 Task: Look for space in Farīdpur, India from 5th June, 2023 to 16th June, 2023 for 2 adults in price range Rs.14000 to Rs.18000. Place can be entire place with 1  bedroom having 1 bed and 1 bathroom. Property type can be house, flat, guest house, hotel. Amenities needed are: wifi, washing machine. Booking option can be shelf check-in. Required host language is English.
Action: Mouse moved to (424, 109)
Screenshot: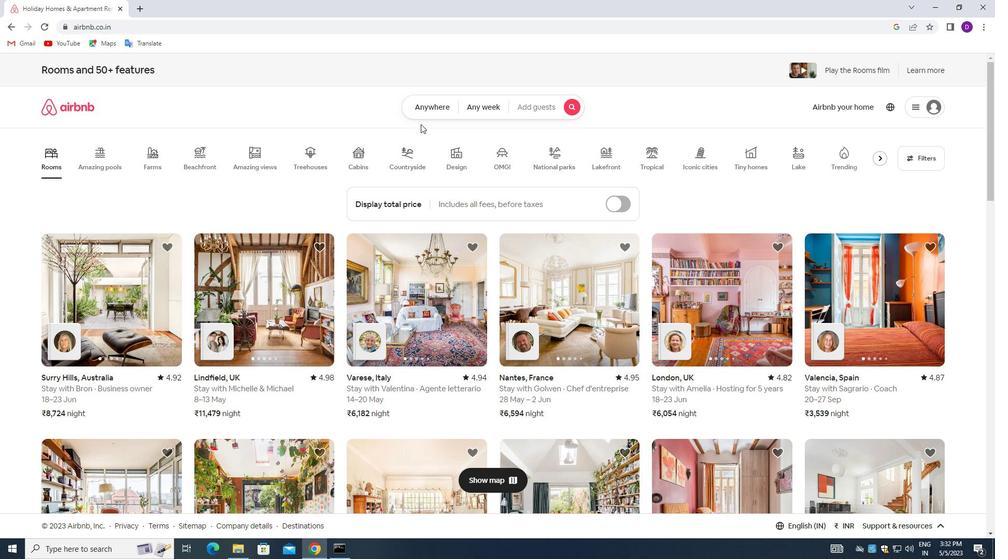 
Action: Mouse pressed left at (424, 109)
Screenshot: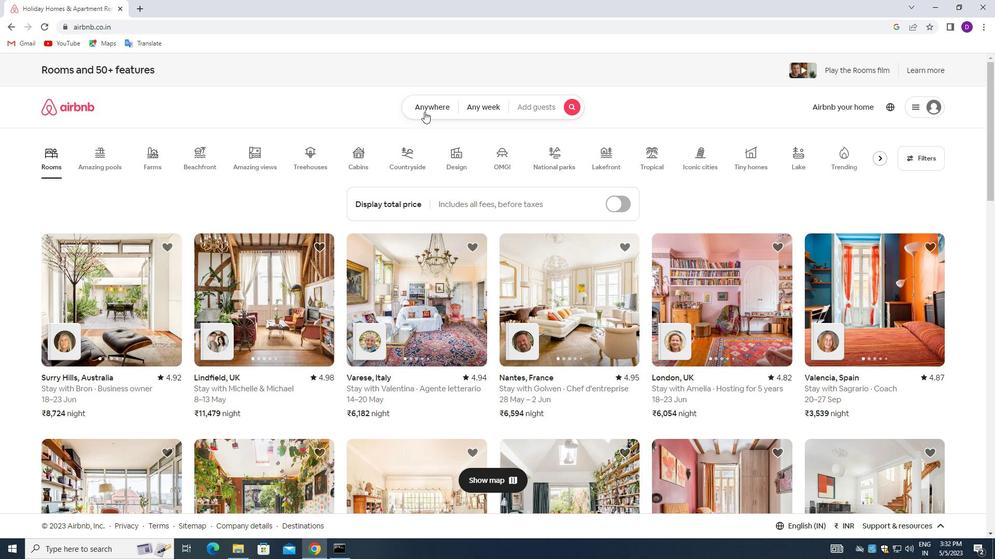 
Action: Mouse moved to (389, 153)
Screenshot: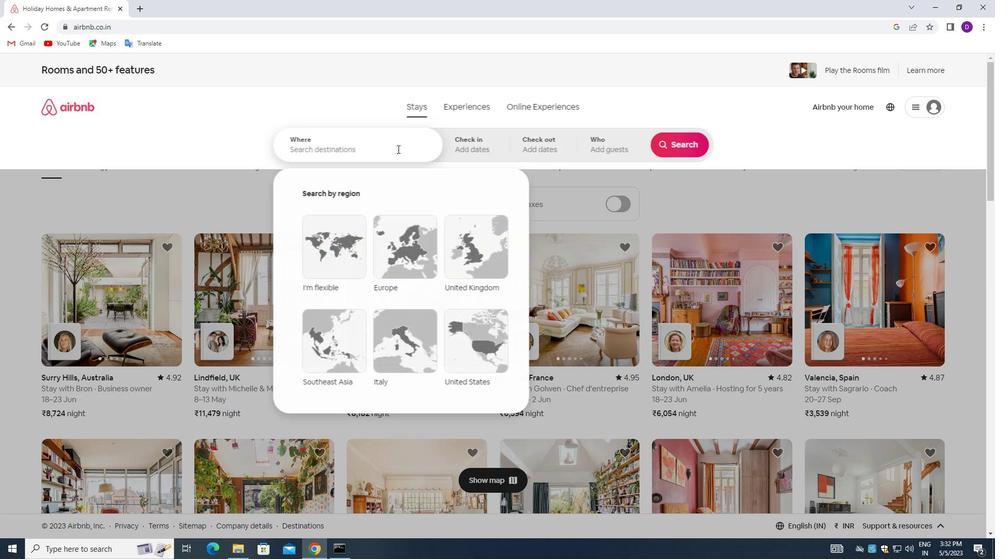 
Action: Mouse pressed left at (389, 153)
Screenshot: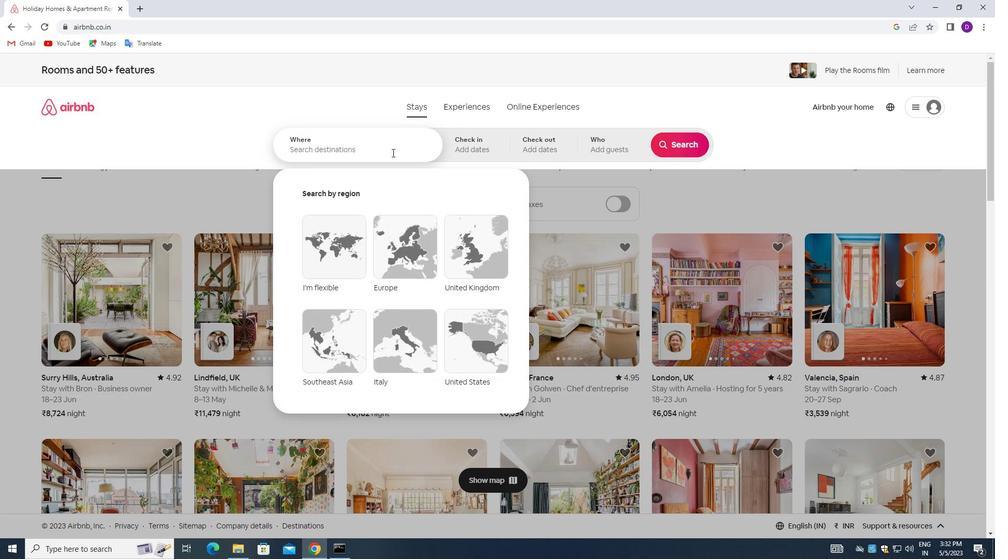 
Action: Mouse moved to (218, 222)
Screenshot: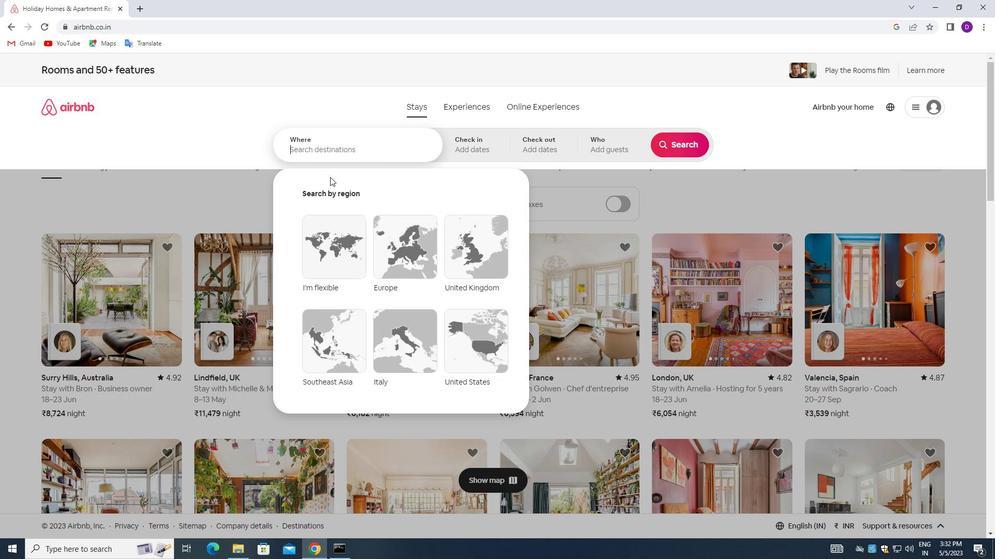 
Action: Key pressed <Key.shift_r>Faridpur,<Key.space><Key.shift>INDIA<Key.enter>
Screenshot: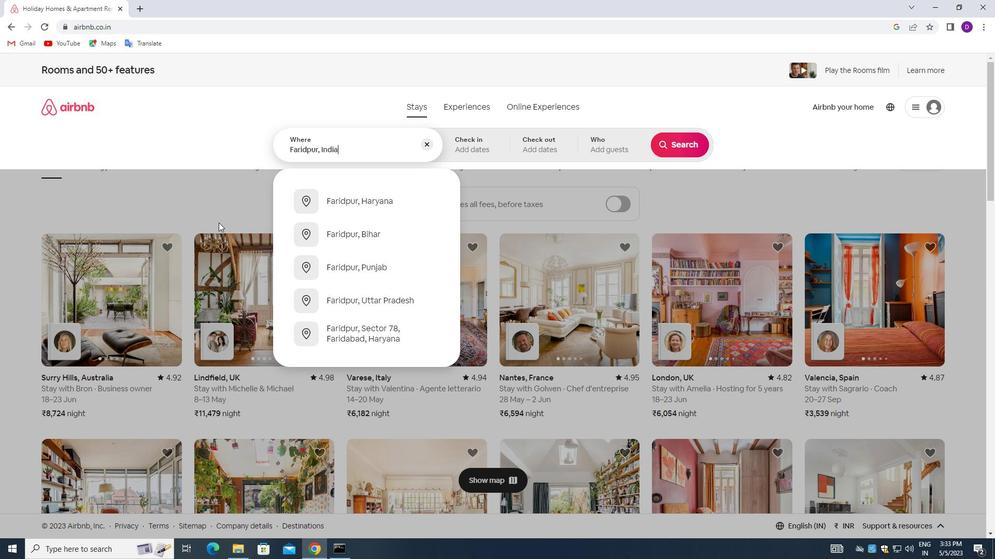 
Action: Mouse moved to (548, 295)
Screenshot: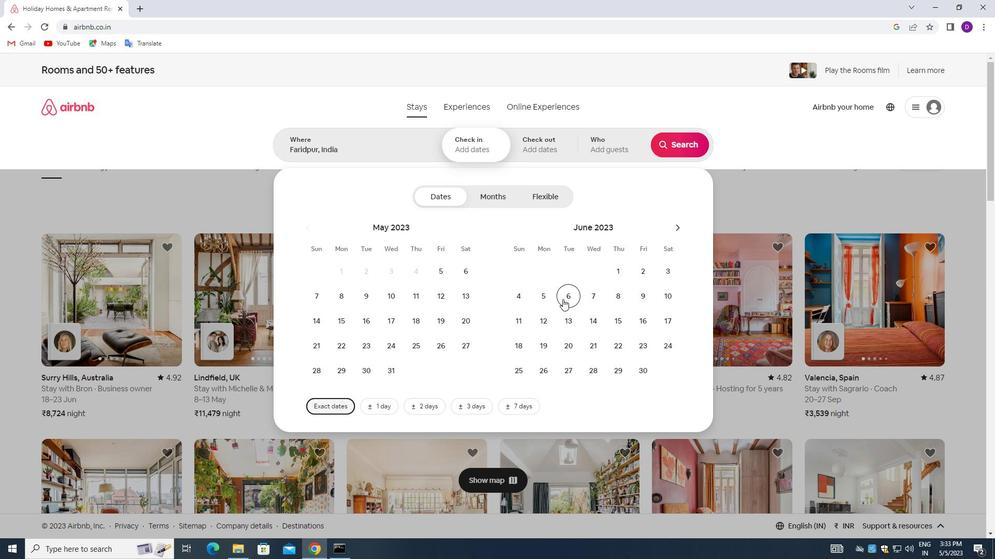 
Action: Mouse pressed left at (548, 295)
Screenshot: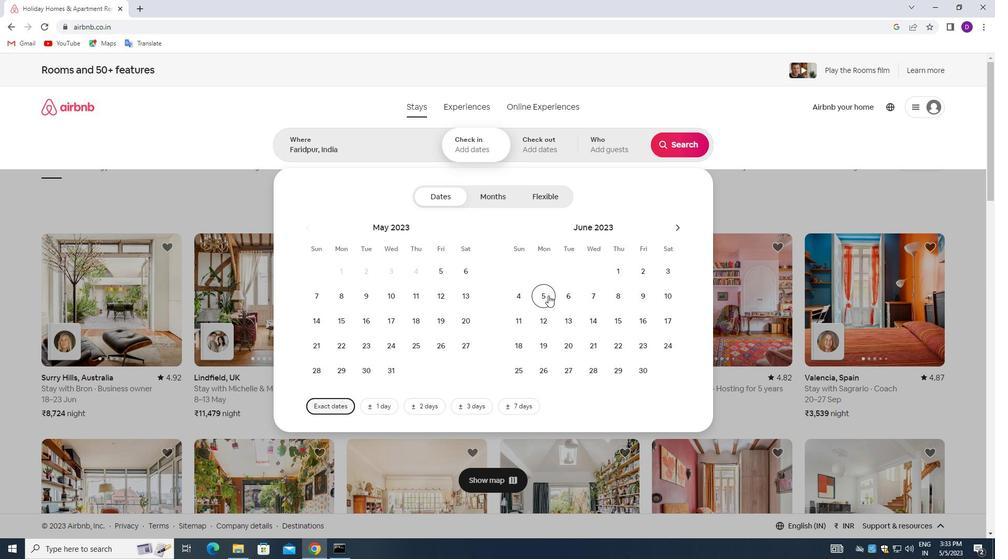 
Action: Mouse moved to (648, 316)
Screenshot: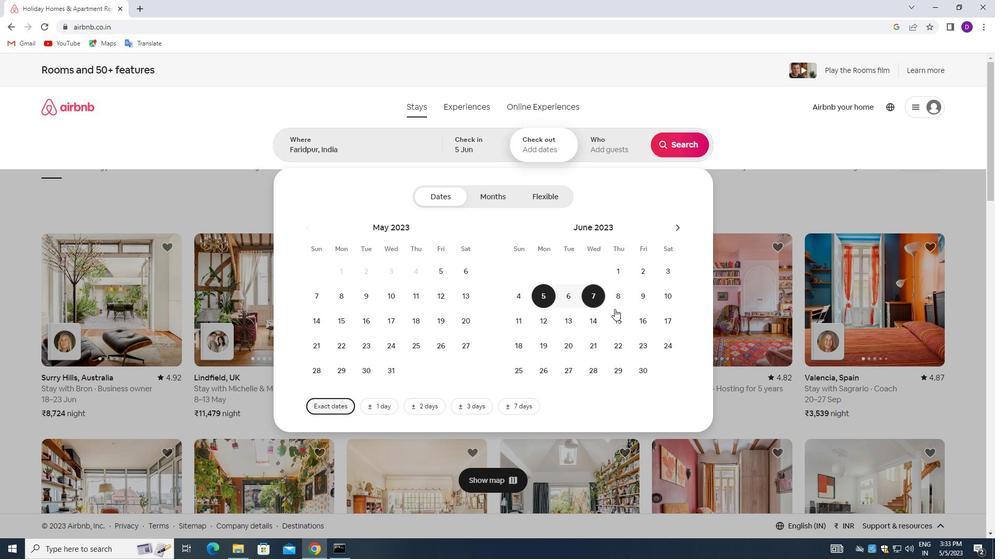 
Action: Mouse pressed left at (648, 316)
Screenshot: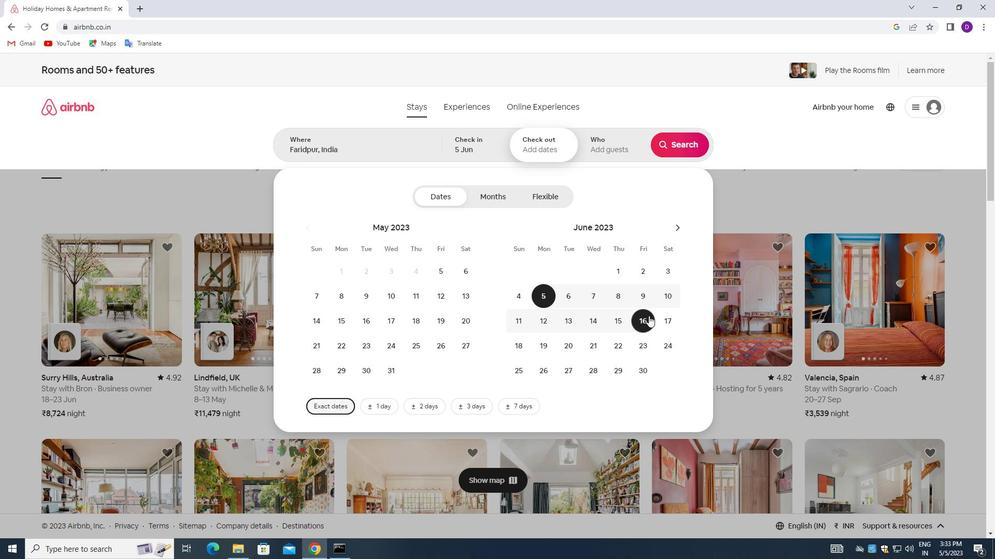 
Action: Mouse moved to (602, 147)
Screenshot: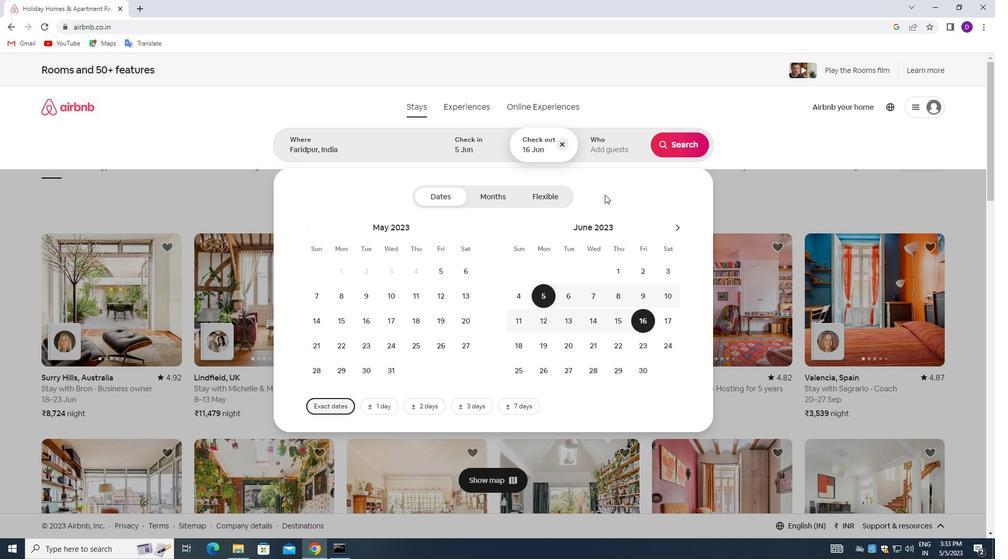 
Action: Mouse pressed left at (602, 147)
Screenshot: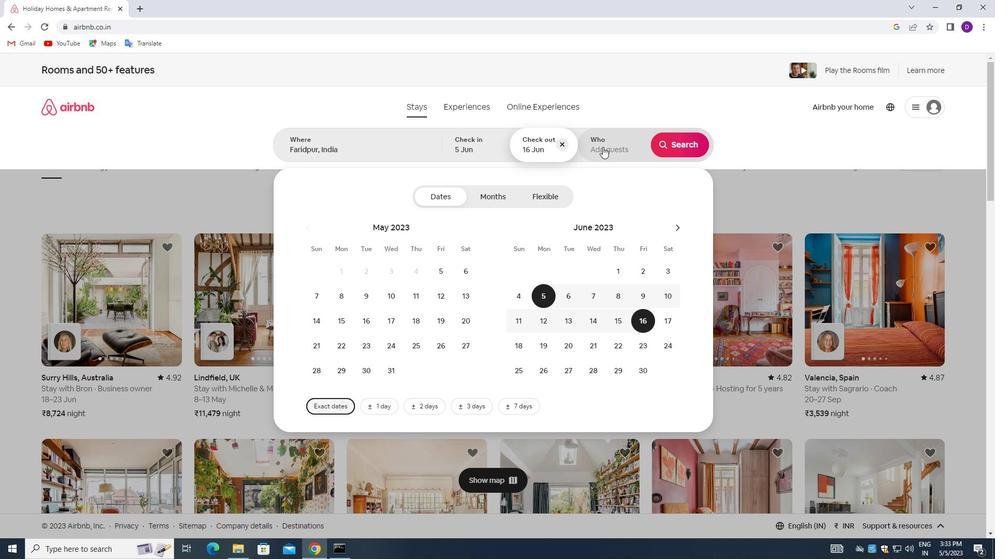 
Action: Mouse moved to (673, 204)
Screenshot: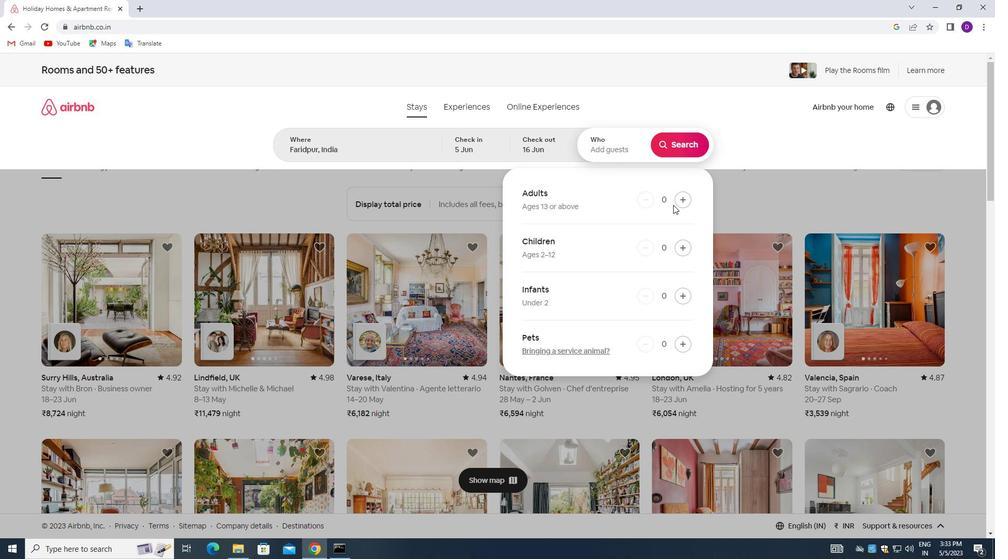
Action: Mouse pressed left at (673, 204)
Screenshot: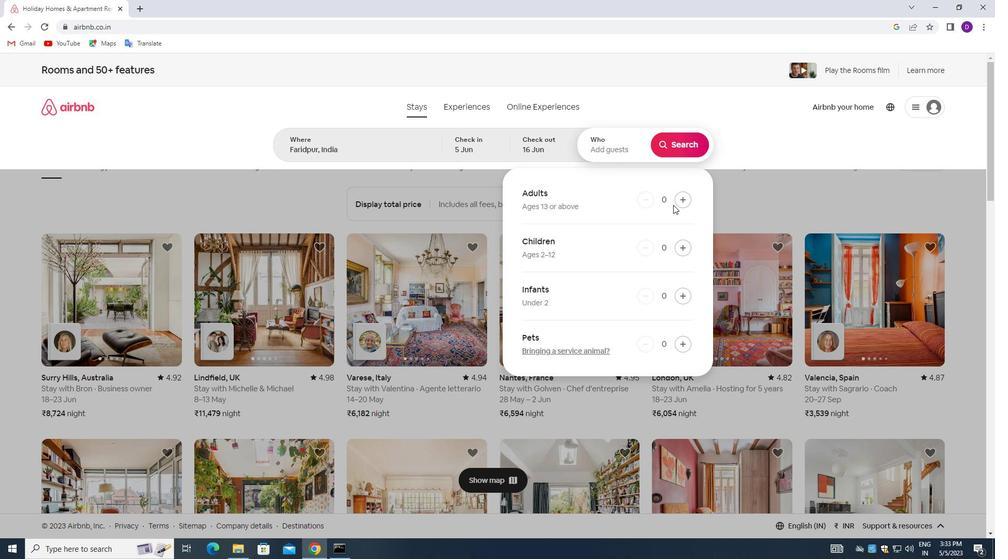 
Action: Mouse moved to (674, 204)
Screenshot: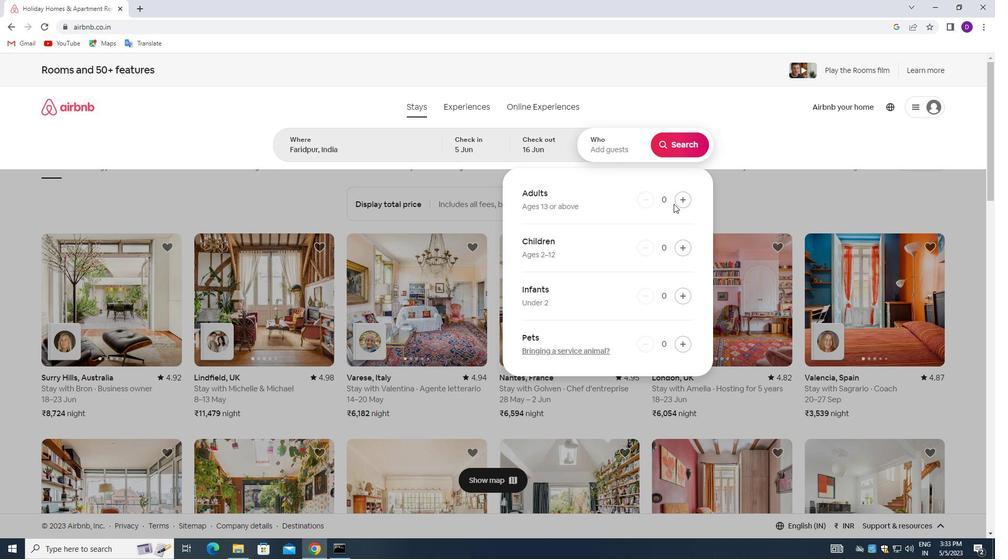
Action: Mouse pressed left at (674, 204)
Screenshot: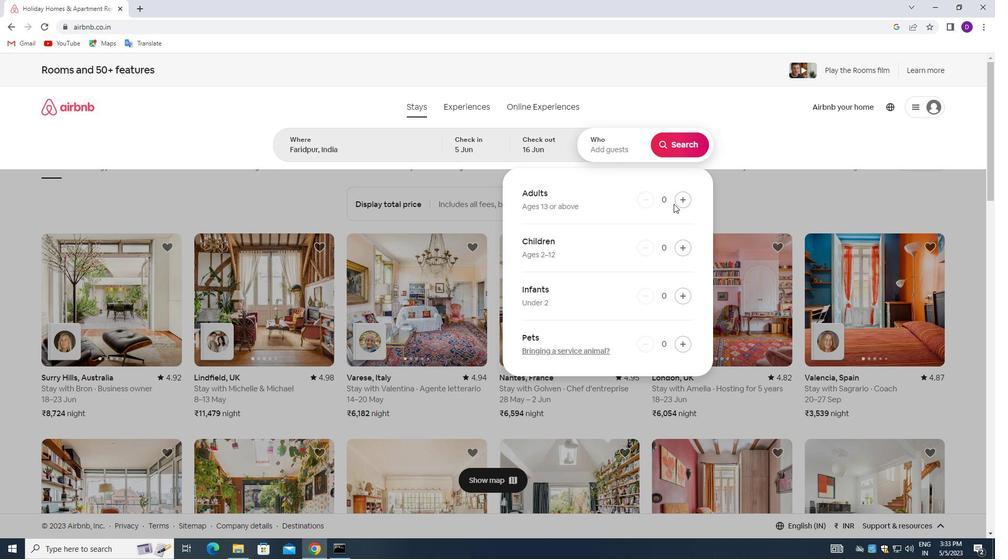 
Action: Mouse moved to (676, 203)
Screenshot: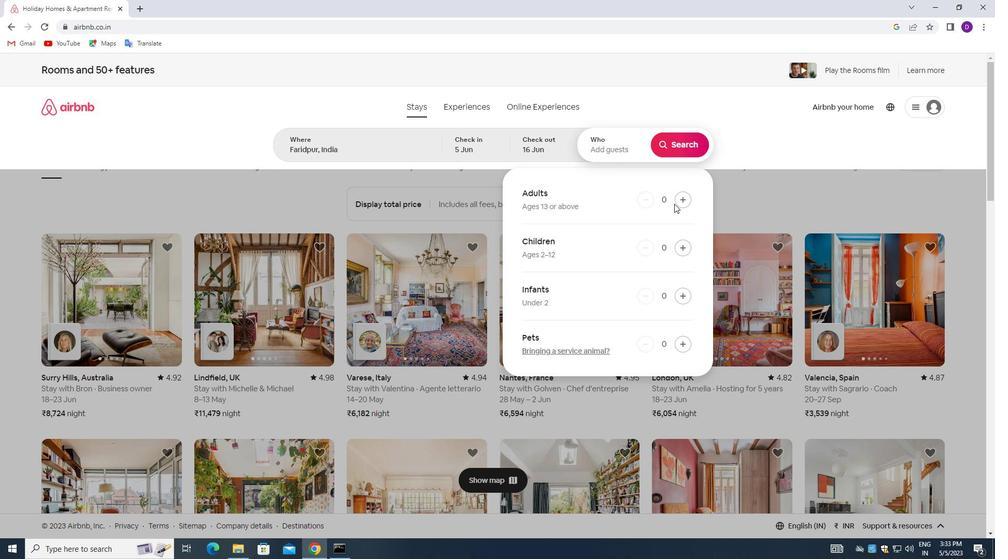 
Action: Mouse pressed left at (676, 203)
Screenshot: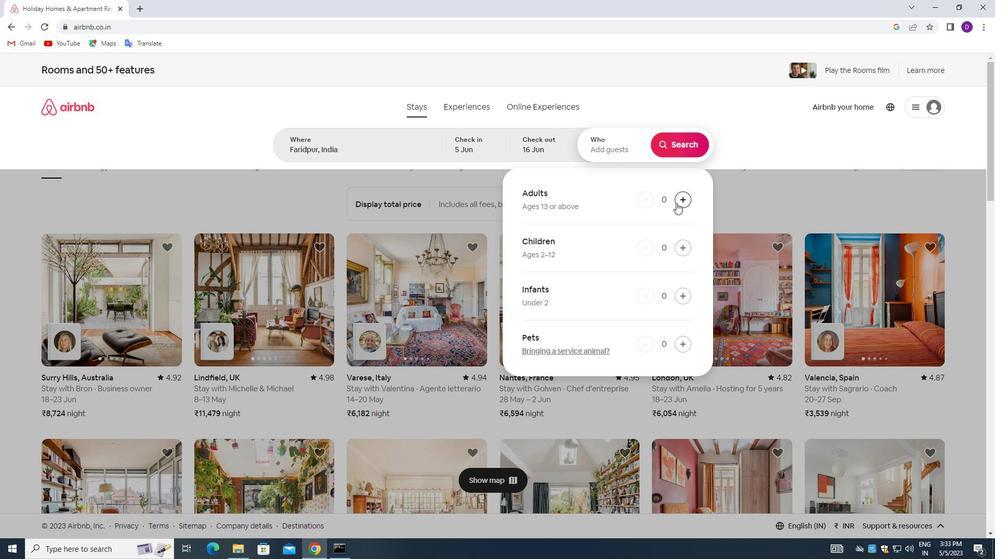 
Action: Mouse pressed left at (676, 203)
Screenshot: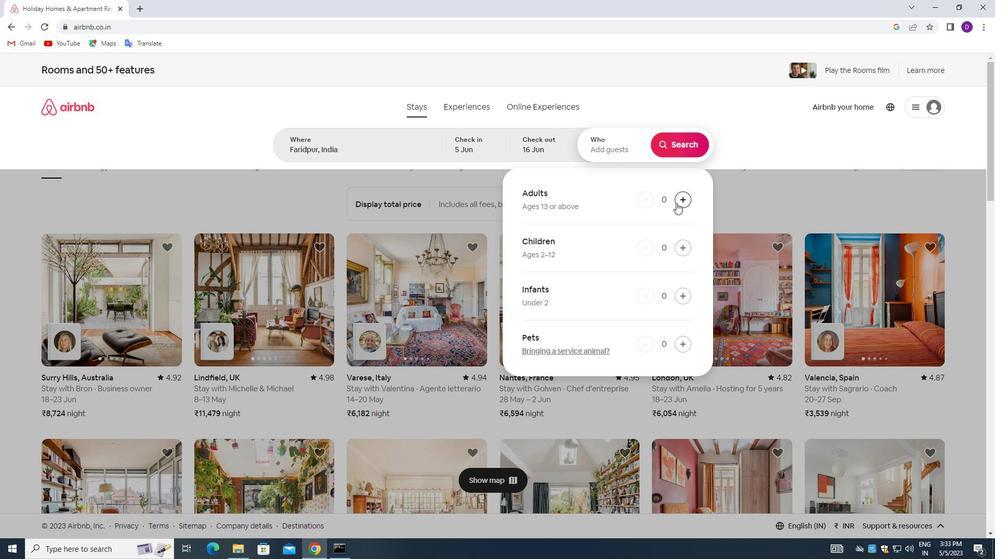 
Action: Mouse moved to (669, 147)
Screenshot: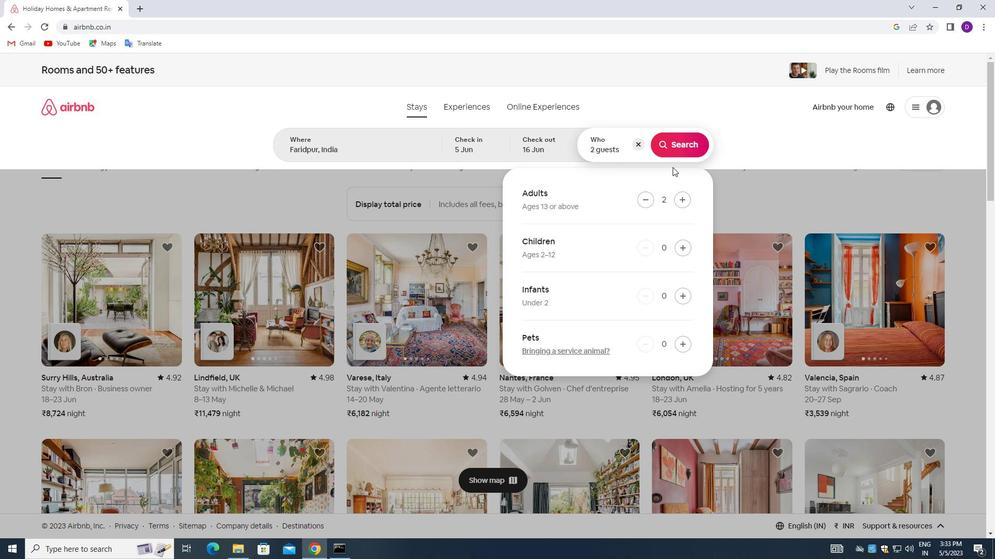 
Action: Mouse pressed left at (669, 147)
Screenshot: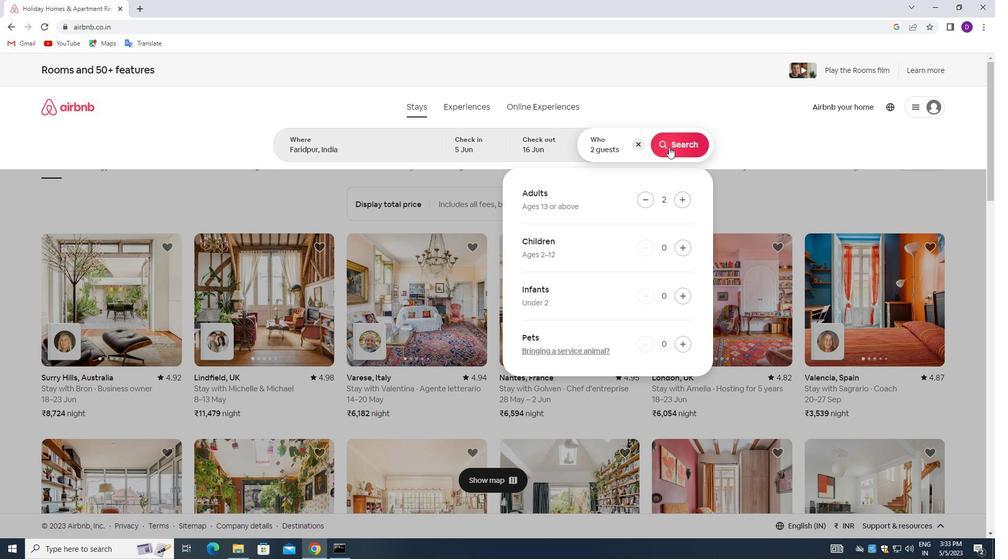 
Action: Mouse moved to (944, 109)
Screenshot: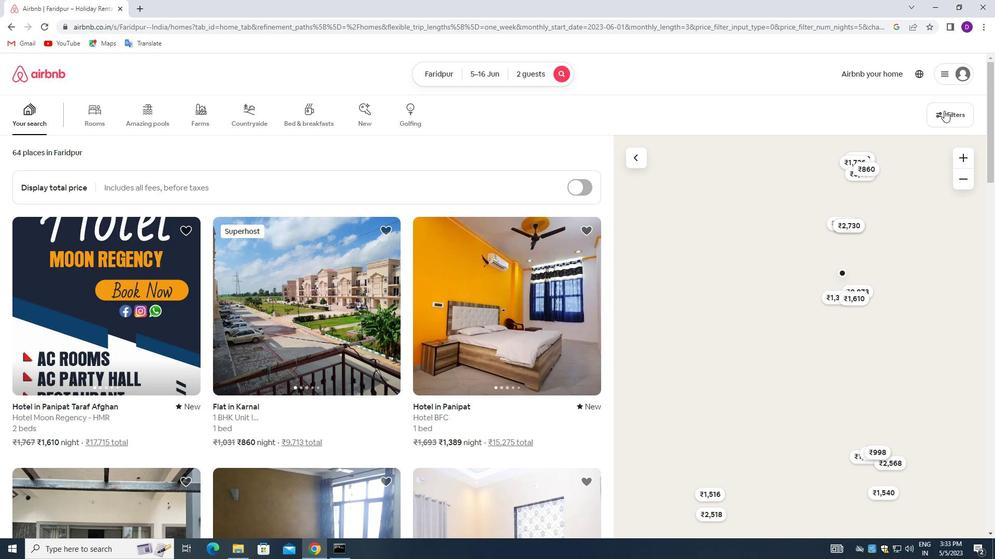 
Action: Mouse pressed left at (944, 109)
Screenshot: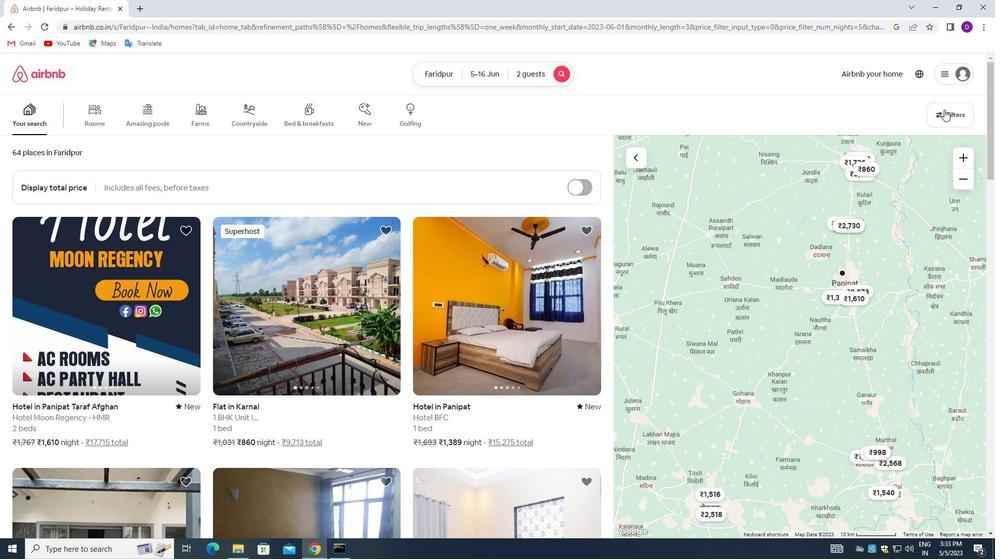 
Action: Mouse moved to (353, 367)
Screenshot: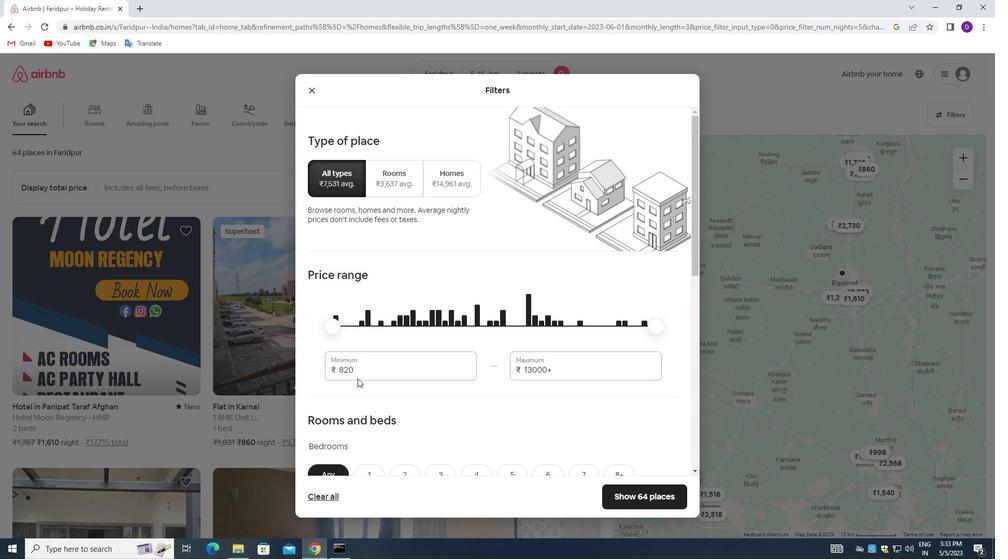 
Action: Mouse pressed left at (353, 367)
Screenshot: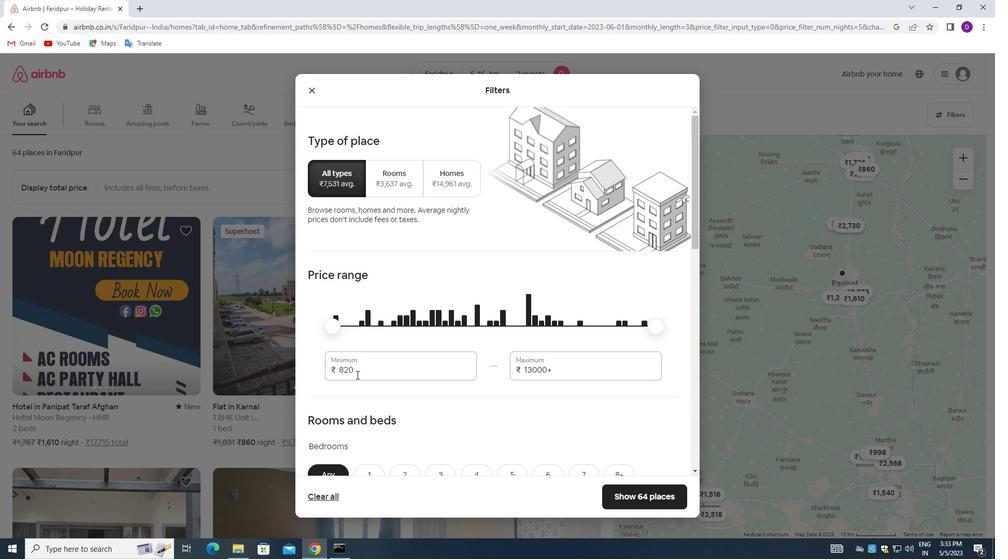 
Action: Mouse pressed left at (353, 367)
Screenshot: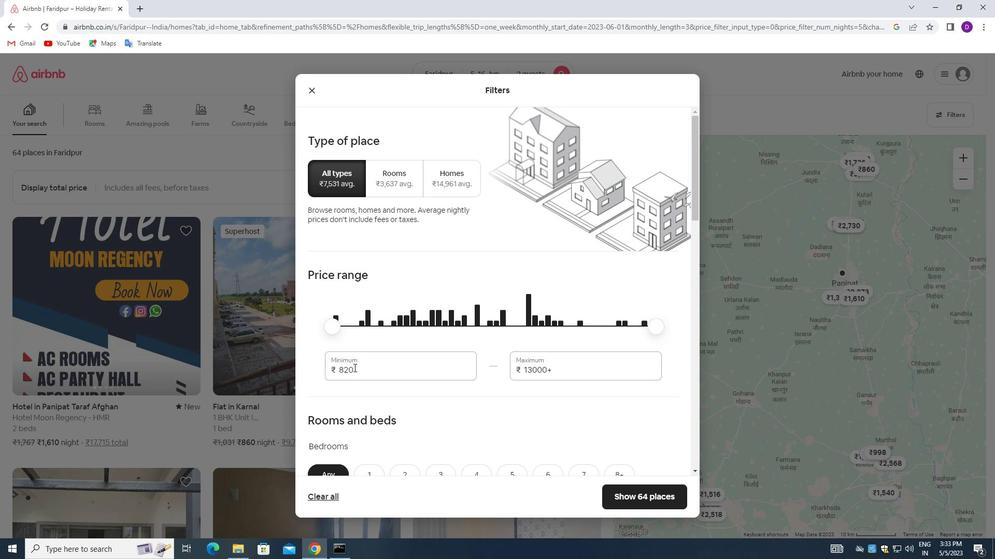
Action: Key pressed 14000<Key.tab>18000
Screenshot: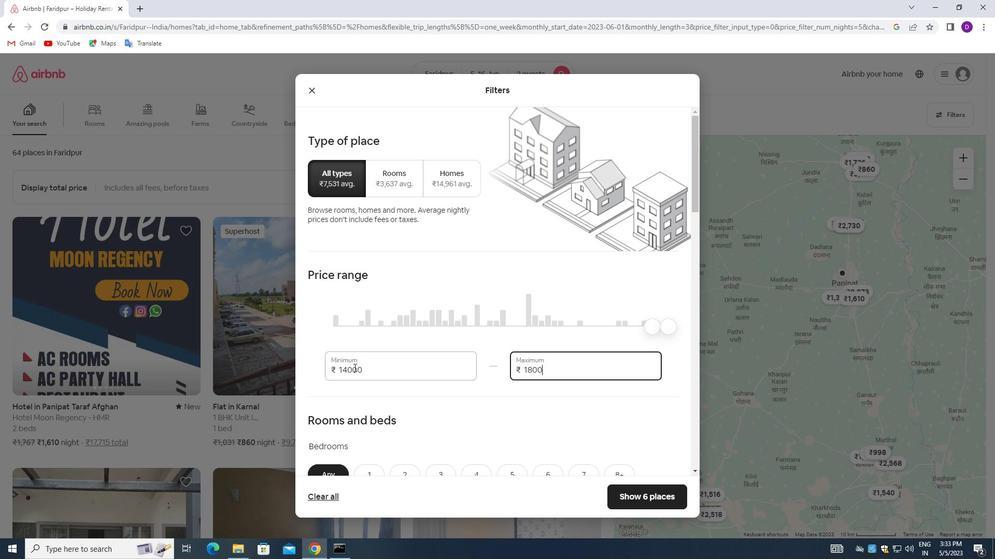 
Action: Mouse moved to (482, 428)
Screenshot: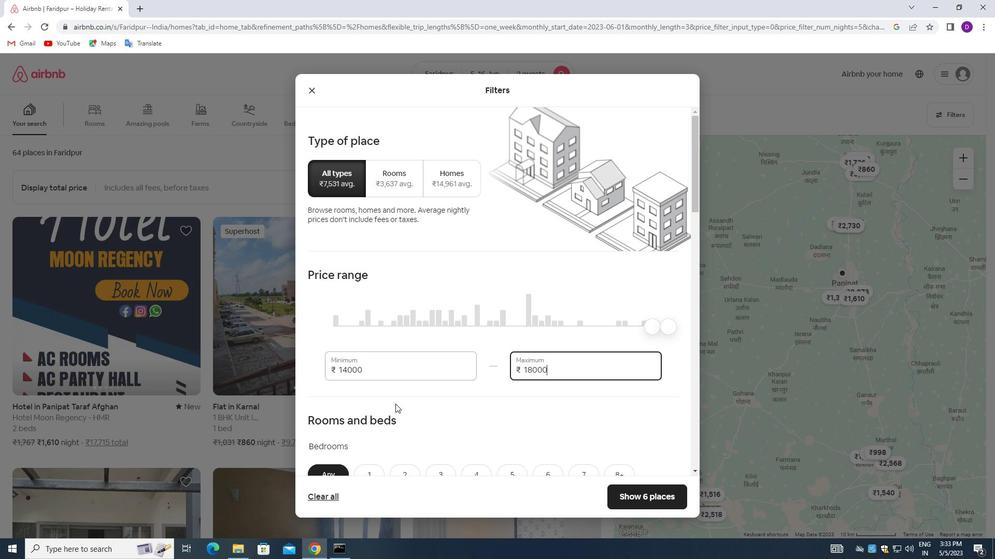 
Action: Mouse scrolled (482, 428) with delta (0, 0)
Screenshot: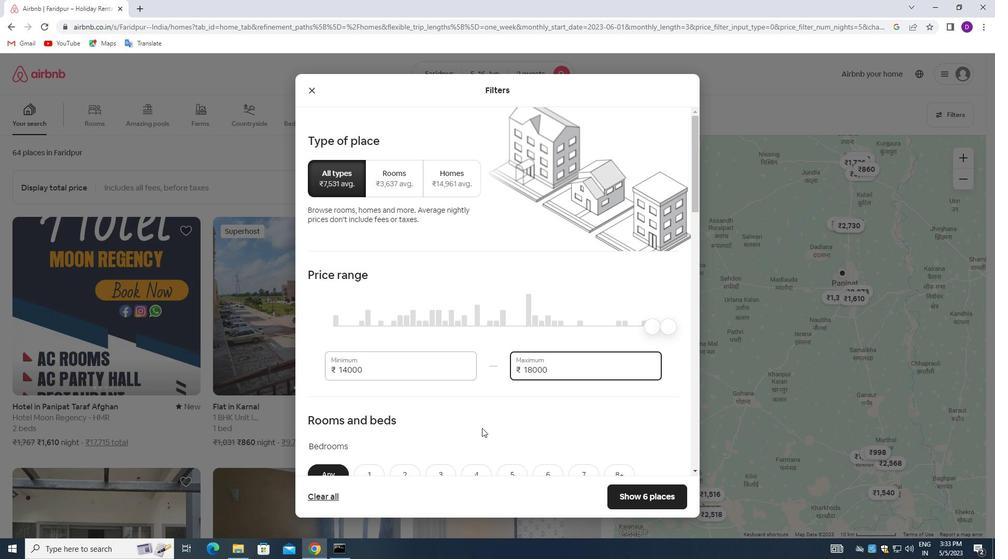 
Action: Mouse scrolled (482, 428) with delta (0, 0)
Screenshot: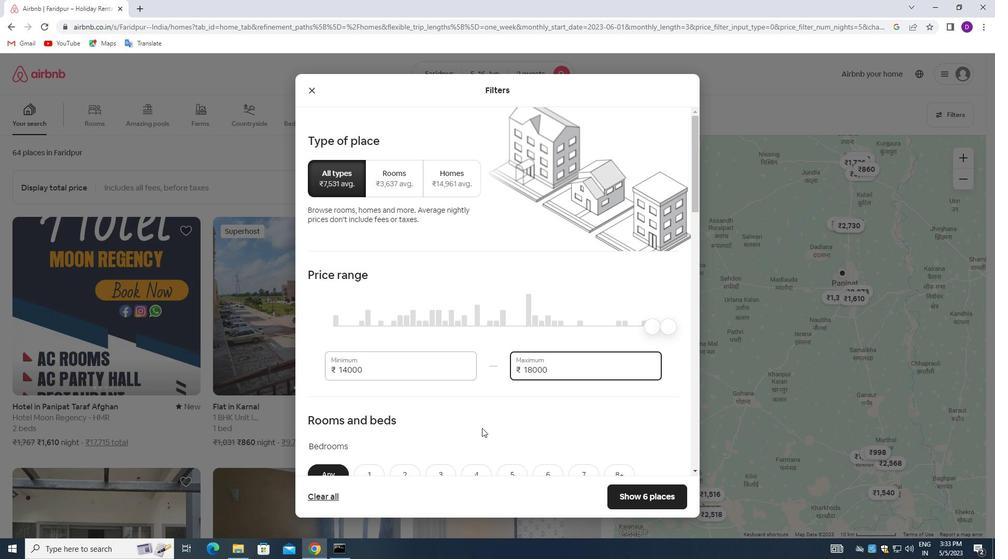 
Action: Mouse moved to (482, 428)
Screenshot: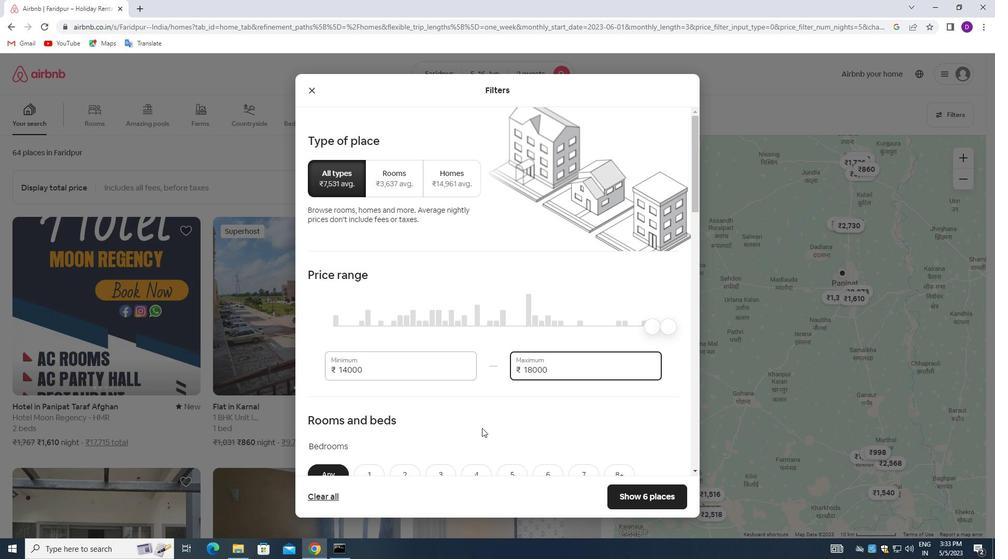 
Action: Mouse scrolled (482, 428) with delta (0, 0)
Screenshot: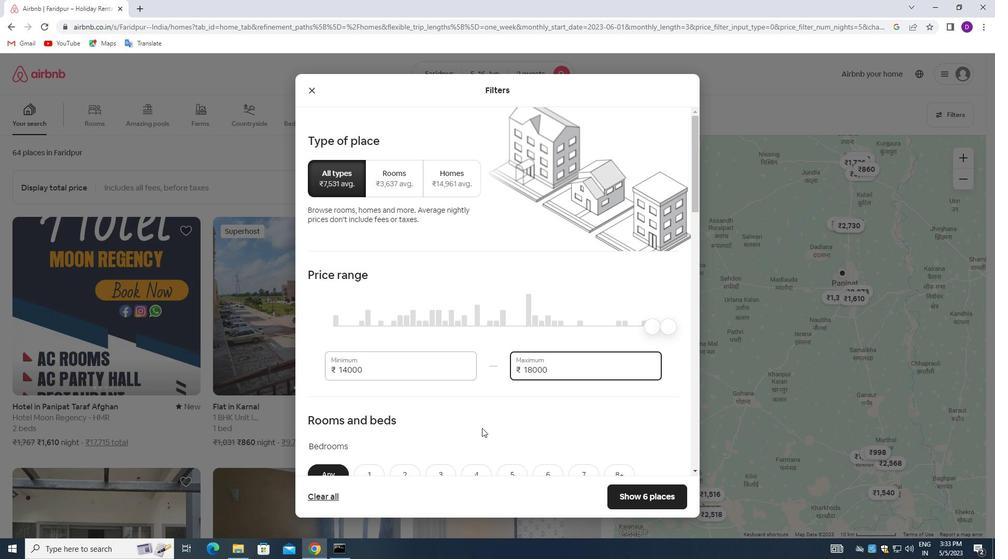 
Action: Mouse moved to (358, 326)
Screenshot: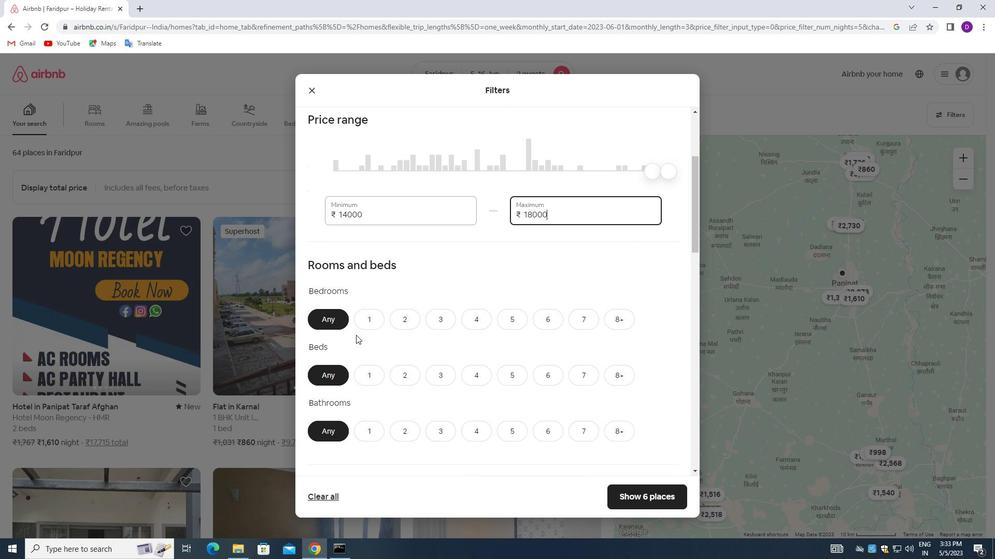 
Action: Mouse pressed left at (358, 326)
Screenshot: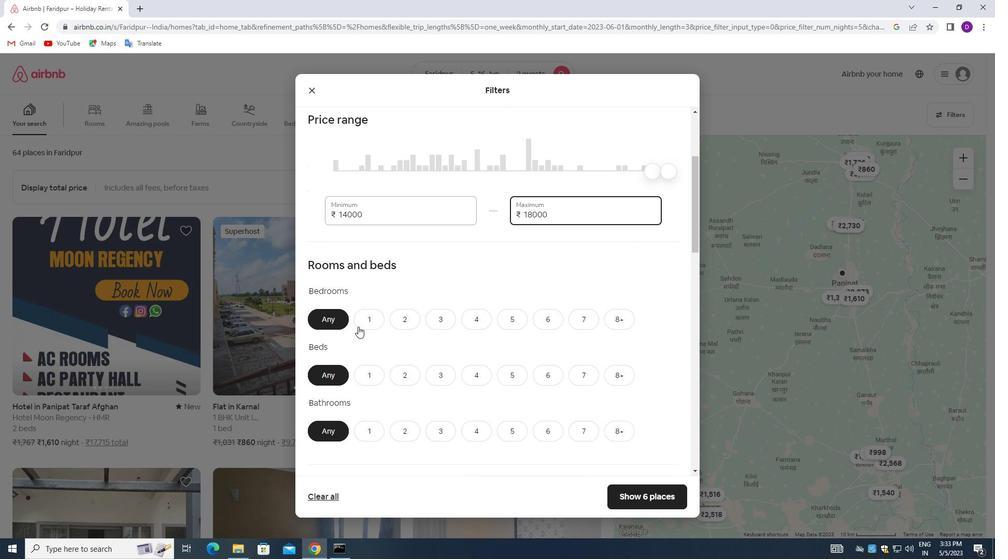 
Action: Mouse moved to (364, 369)
Screenshot: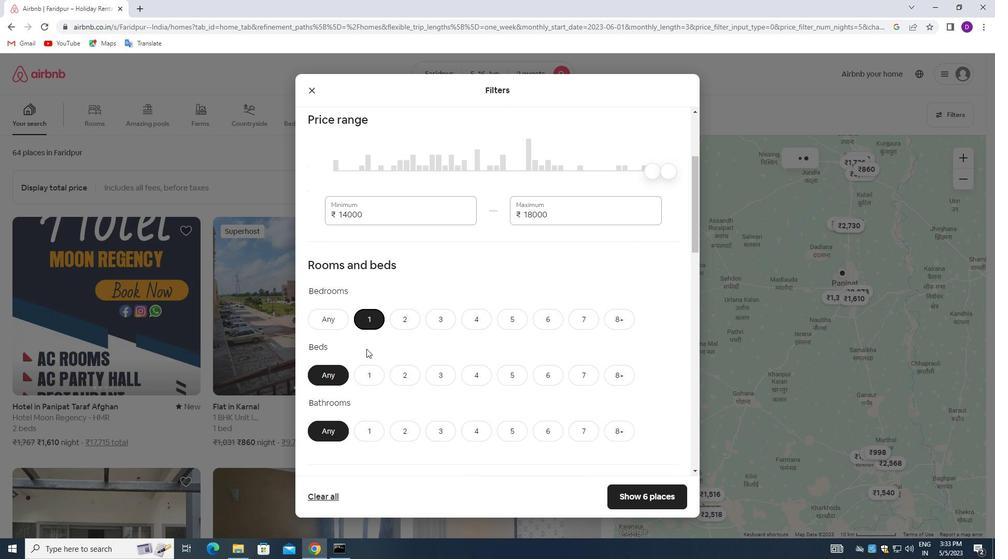 
Action: Mouse pressed left at (364, 369)
Screenshot: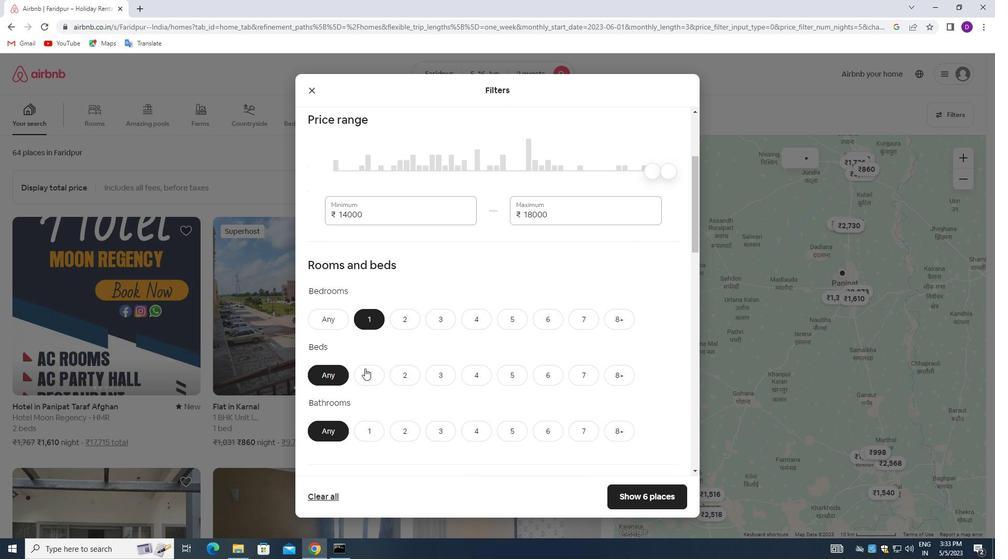 
Action: Mouse moved to (364, 422)
Screenshot: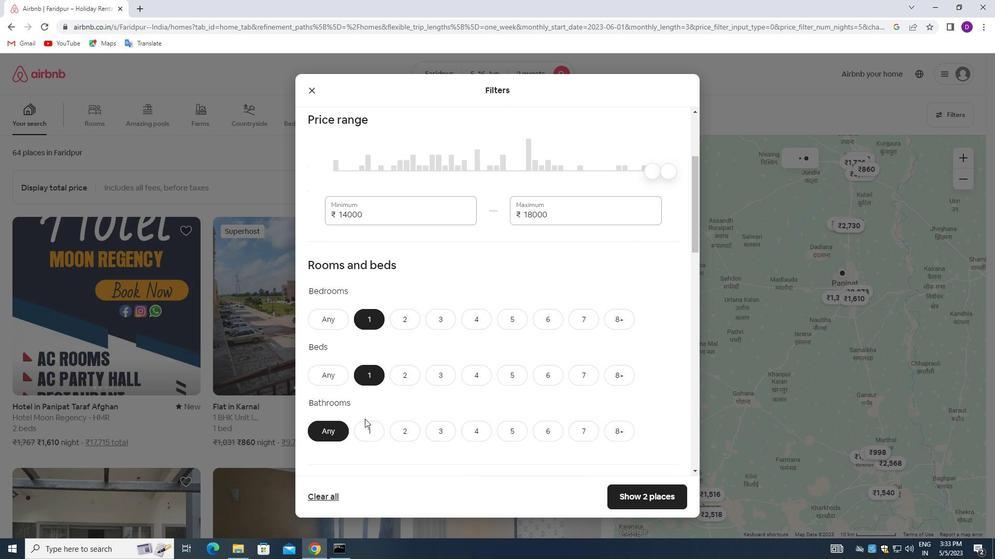 
Action: Mouse pressed left at (364, 422)
Screenshot: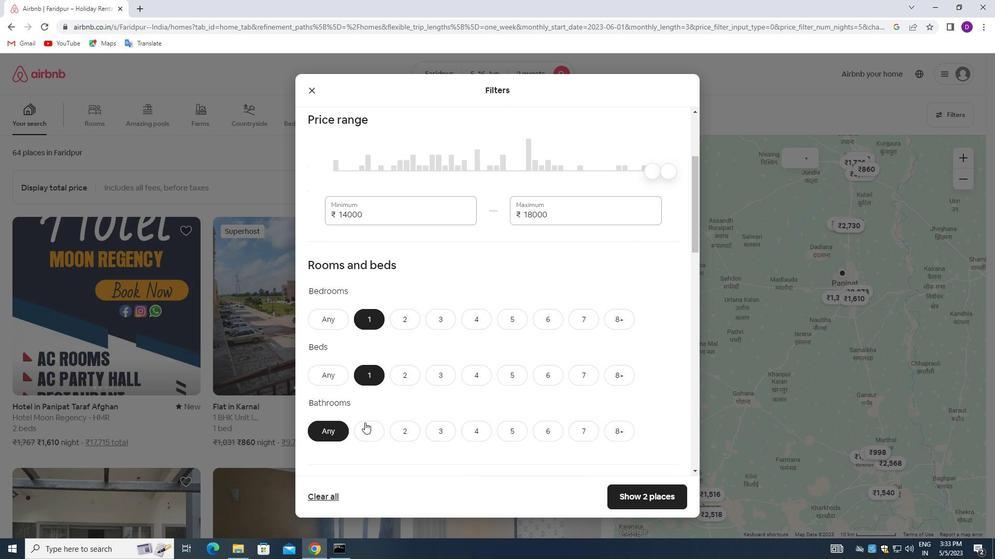 
Action: Mouse moved to (398, 381)
Screenshot: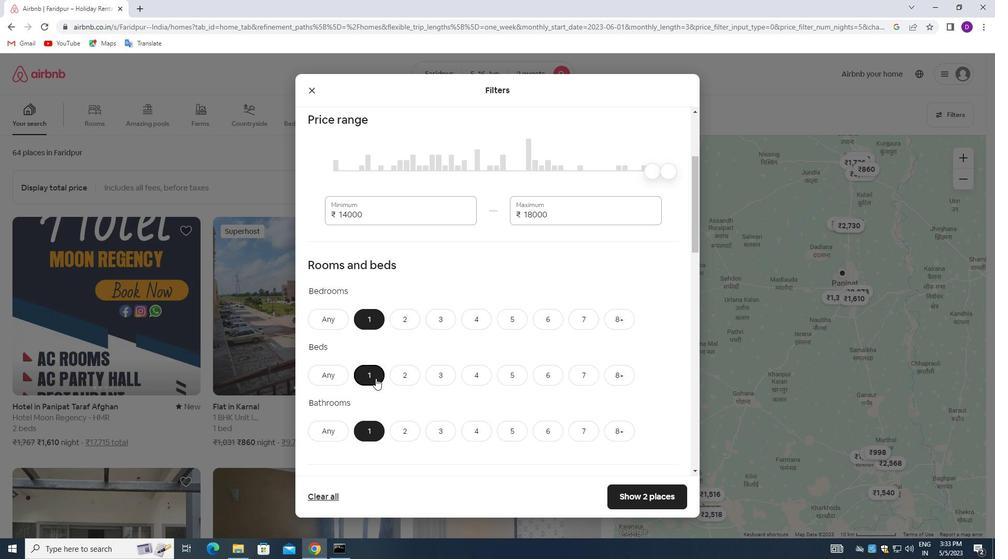 
Action: Mouse scrolled (398, 380) with delta (0, 0)
Screenshot: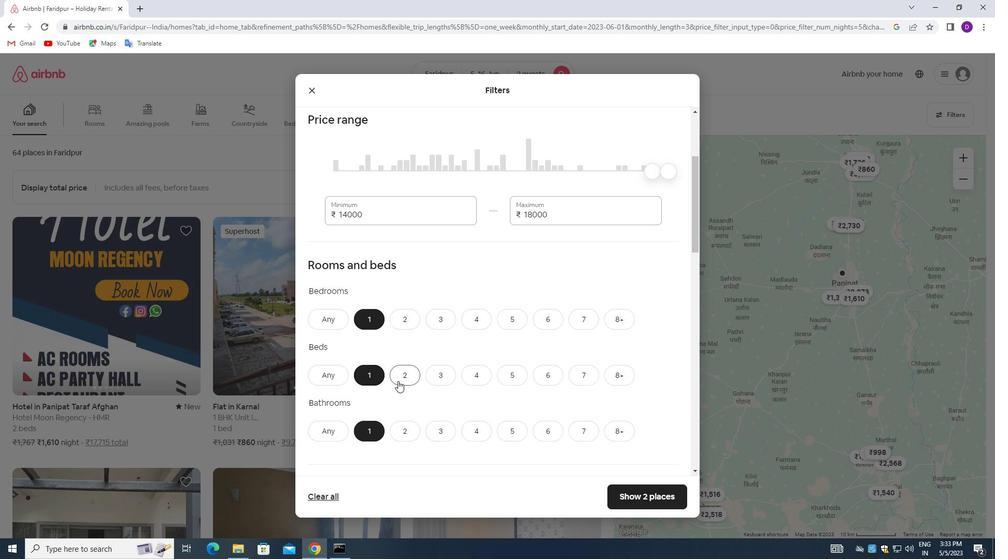 
Action: Mouse scrolled (398, 380) with delta (0, 0)
Screenshot: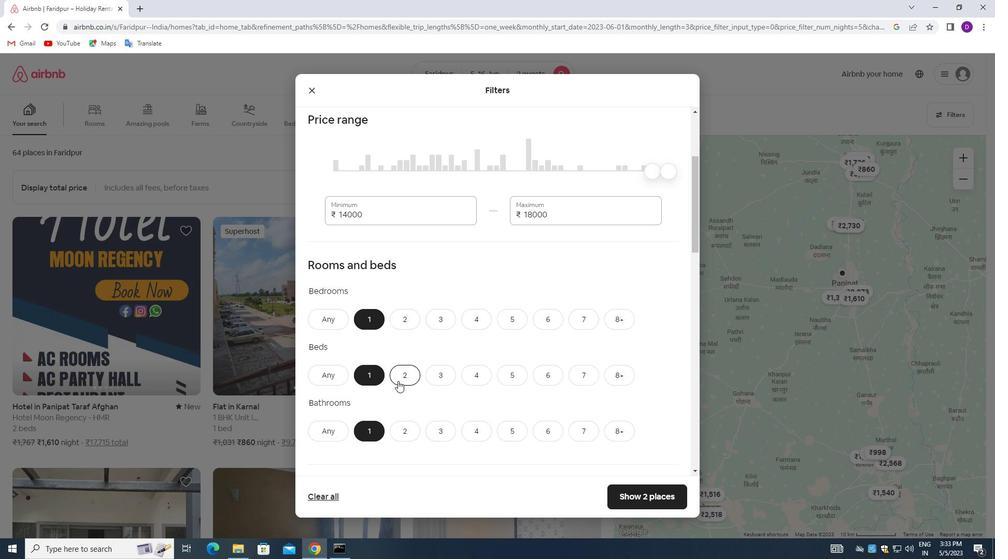 
Action: Mouse scrolled (398, 380) with delta (0, 0)
Screenshot: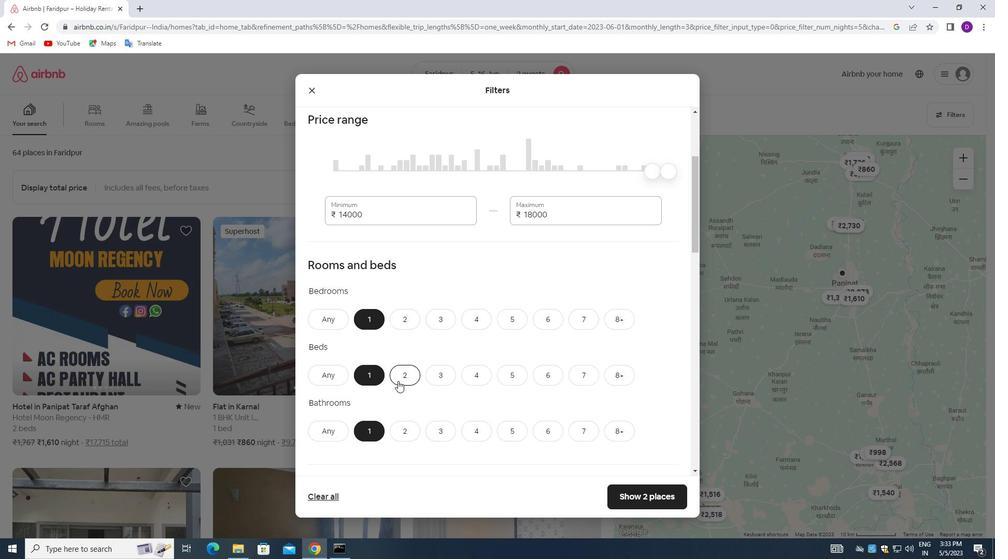 
Action: Mouse scrolled (398, 380) with delta (0, 0)
Screenshot: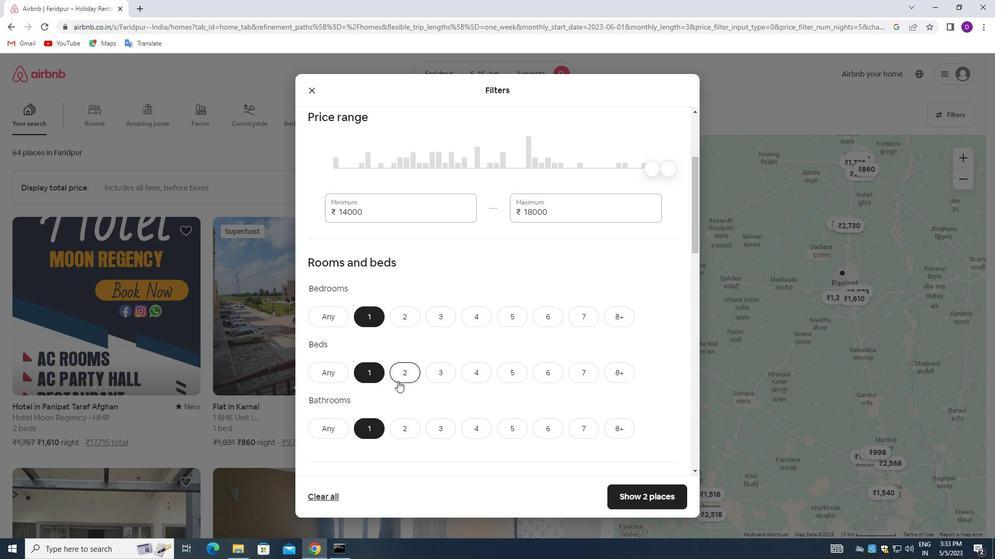 
Action: Mouse moved to (362, 334)
Screenshot: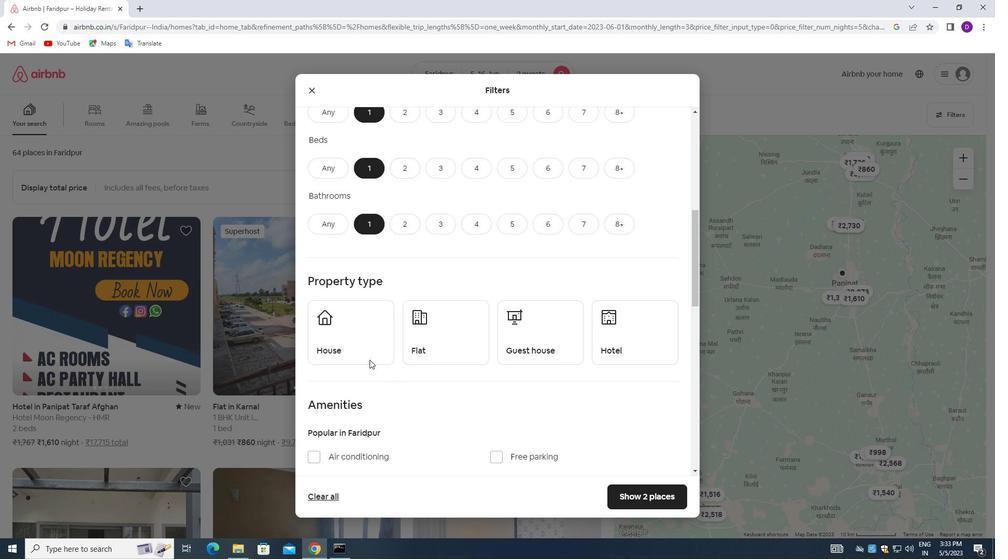 
Action: Mouse pressed left at (362, 334)
Screenshot: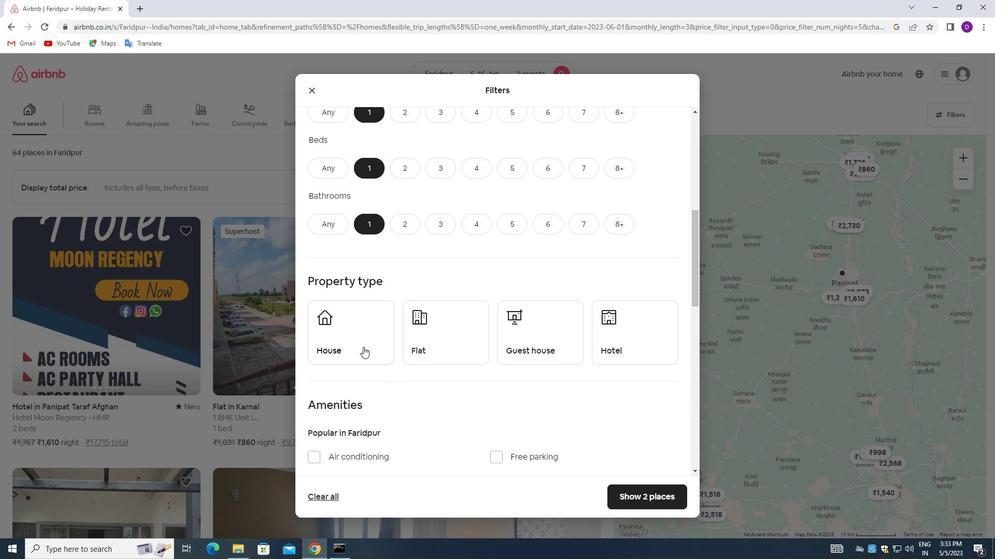 
Action: Mouse moved to (468, 328)
Screenshot: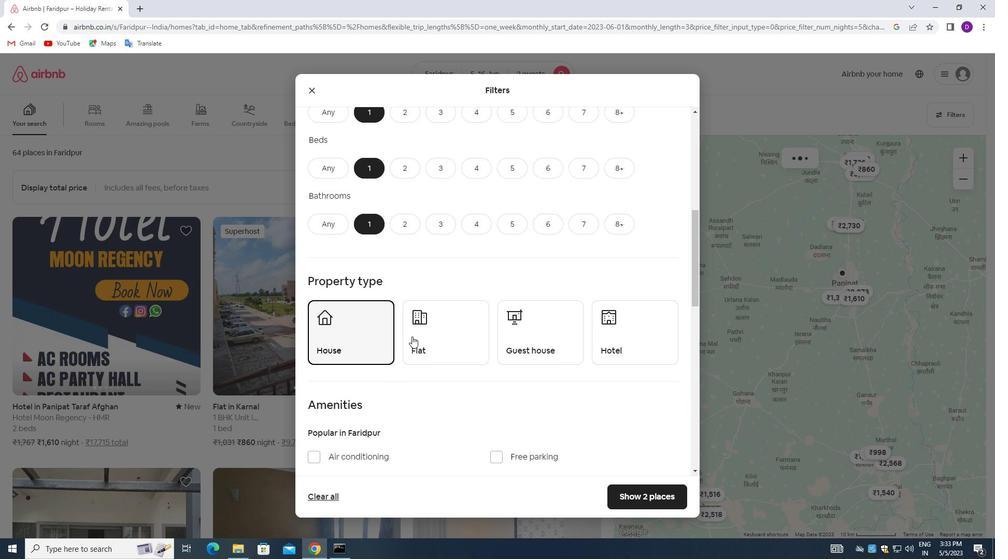 
Action: Mouse pressed left at (468, 328)
Screenshot: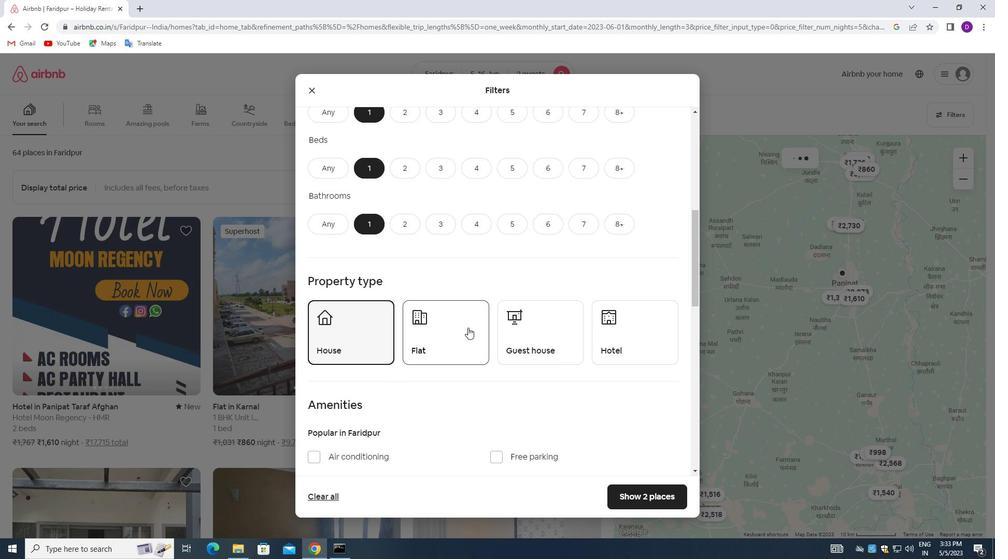 
Action: Mouse moved to (545, 320)
Screenshot: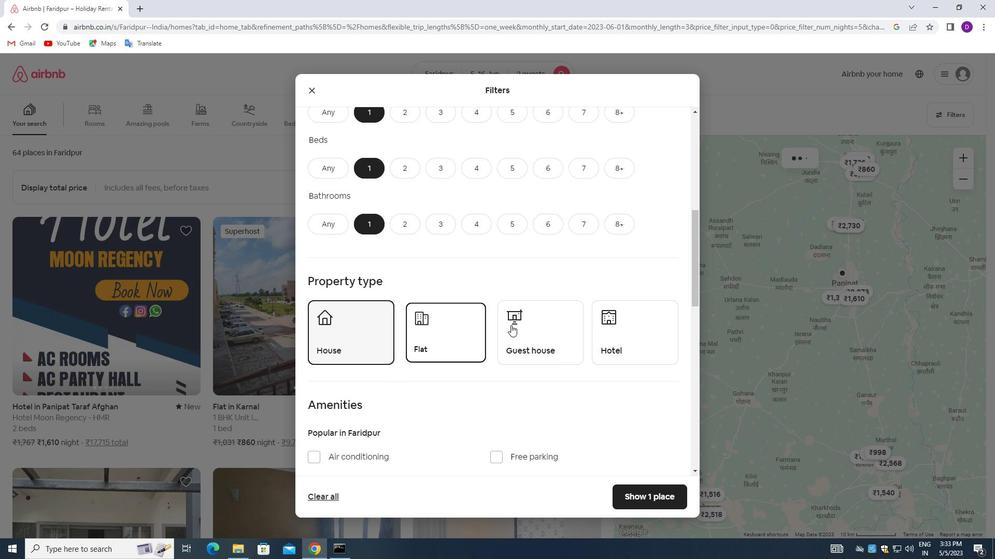 
Action: Mouse pressed left at (545, 320)
Screenshot: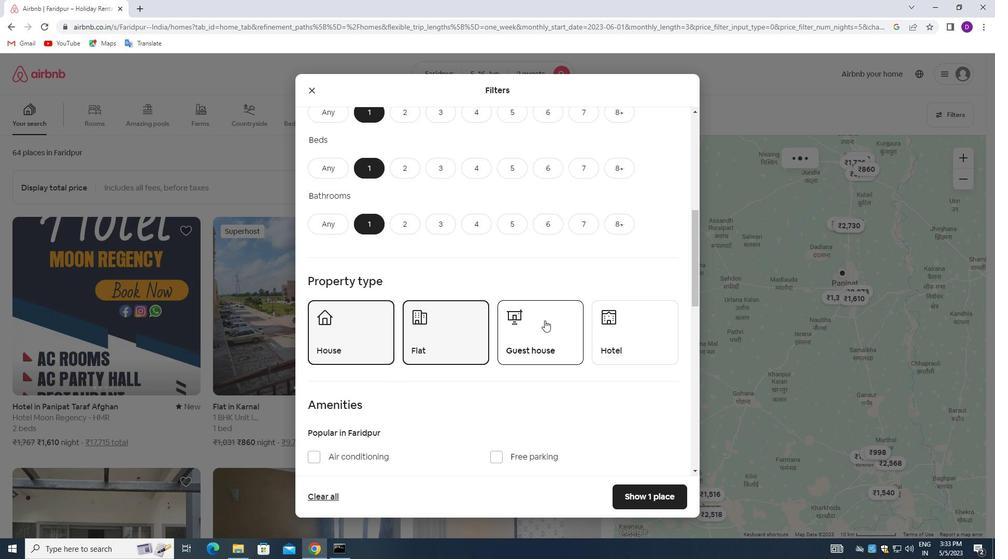 
Action: Mouse moved to (645, 324)
Screenshot: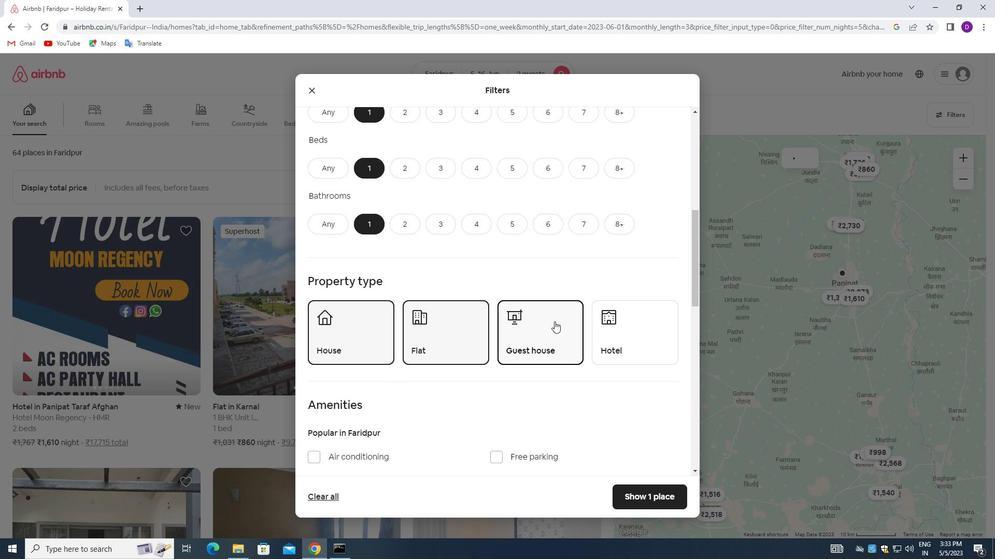 
Action: Mouse pressed left at (645, 324)
Screenshot: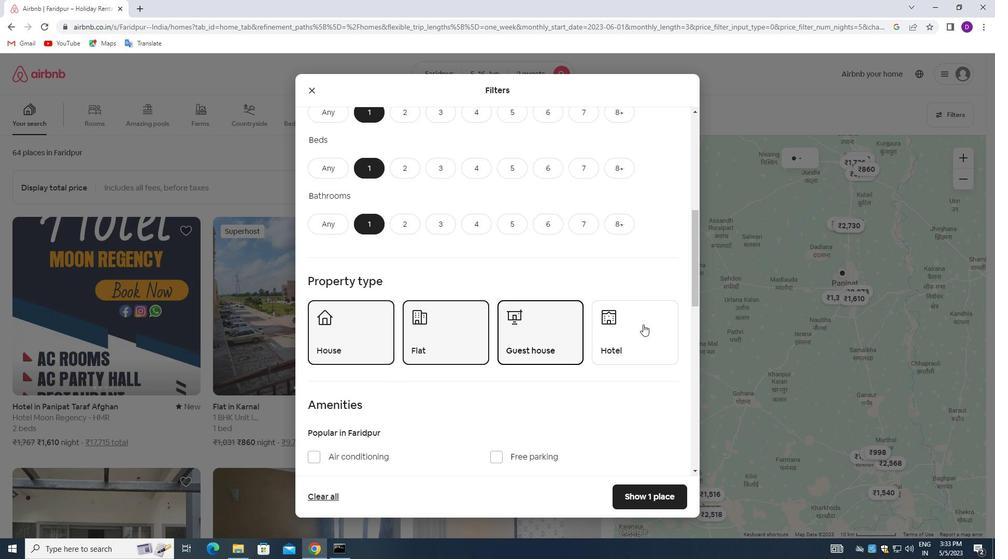 
Action: Mouse moved to (496, 373)
Screenshot: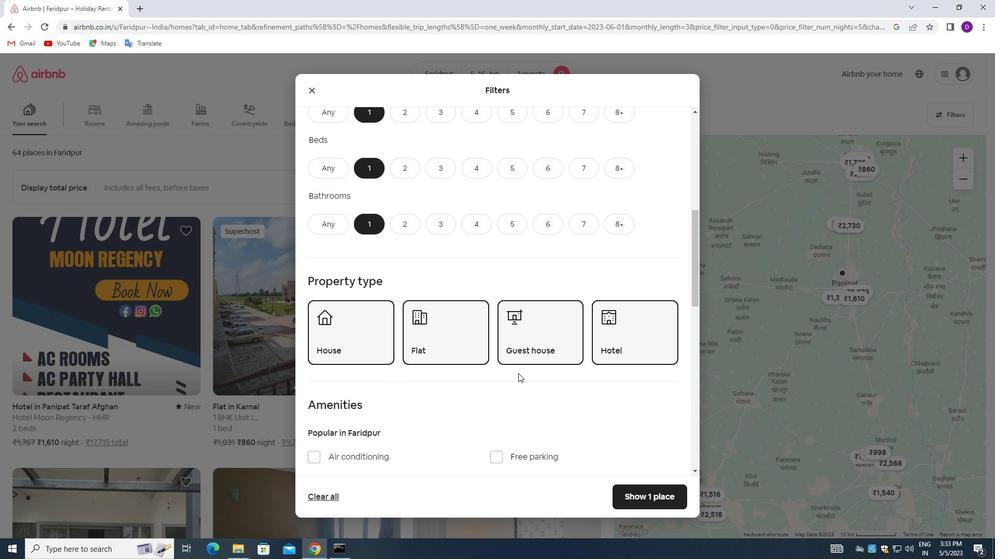 
Action: Mouse scrolled (496, 373) with delta (0, 0)
Screenshot: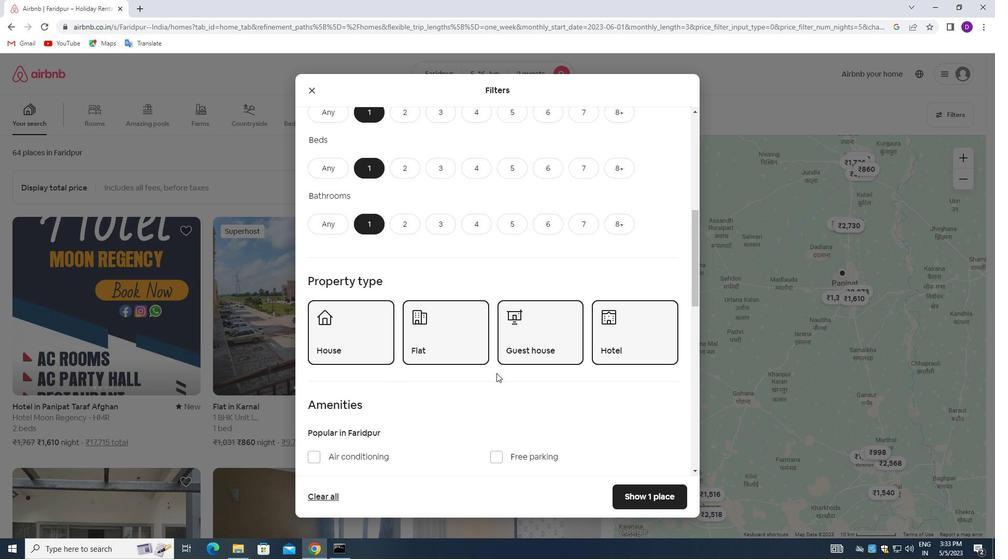 
Action: Mouse moved to (496, 374)
Screenshot: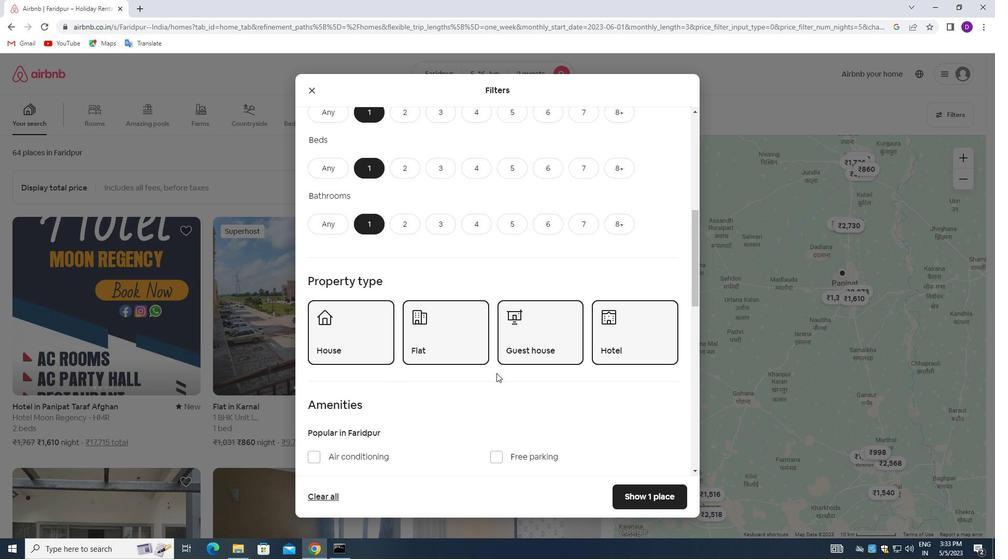 
Action: Mouse scrolled (496, 373) with delta (0, 0)
Screenshot: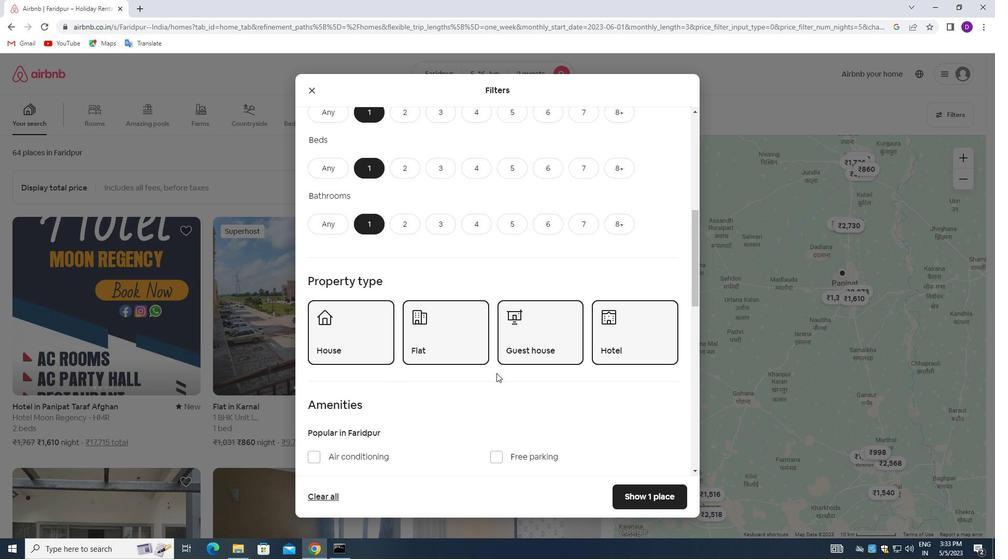 
Action: Mouse moved to (496, 374)
Screenshot: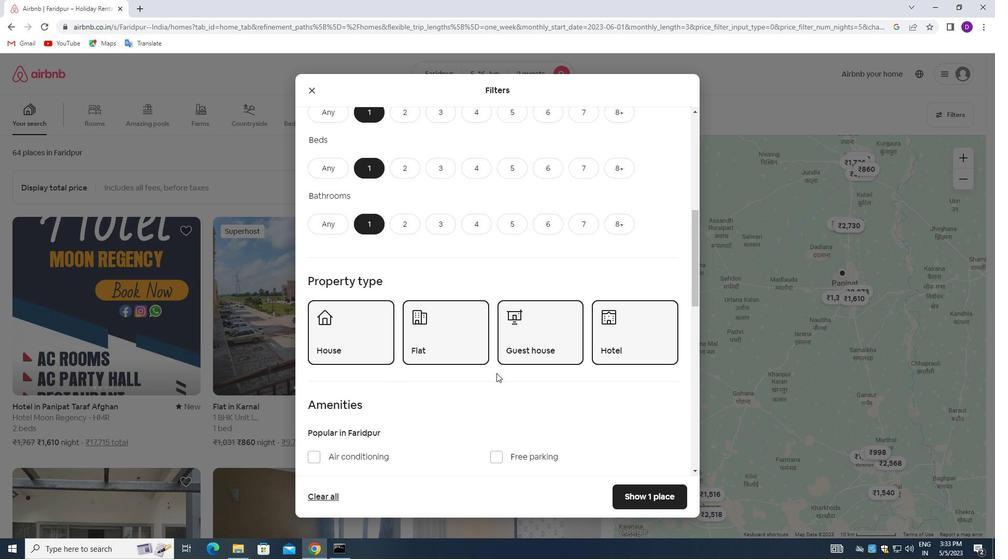 
Action: Mouse scrolled (496, 373) with delta (0, 0)
Screenshot: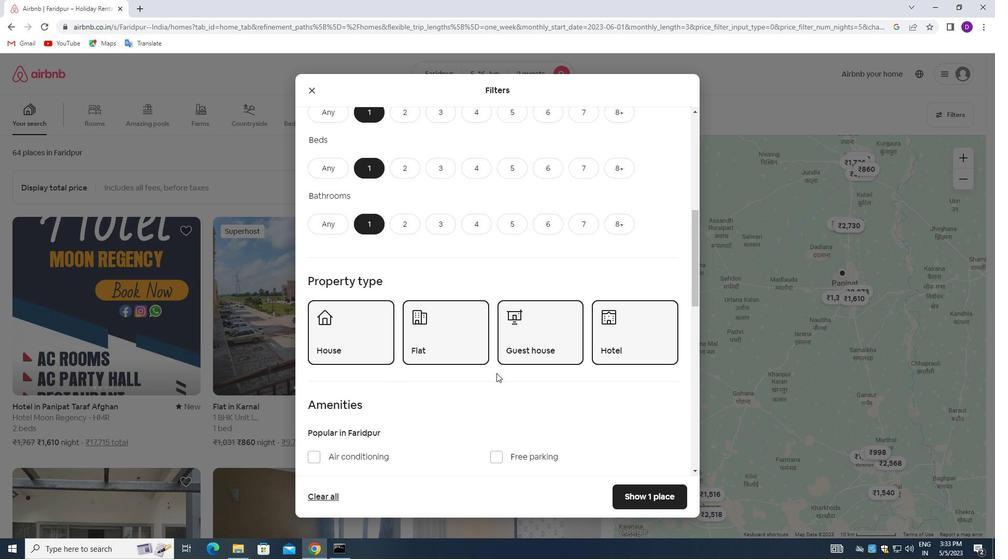 
Action: Mouse moved to (312, 327)
Screenshot: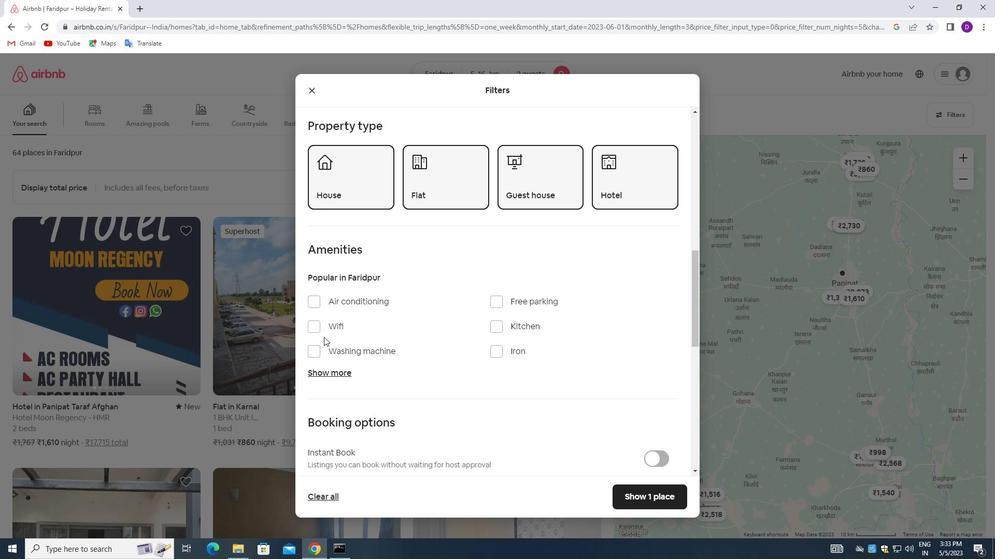 
Action: Mouse pressed left at (312, 327)
Screenshot: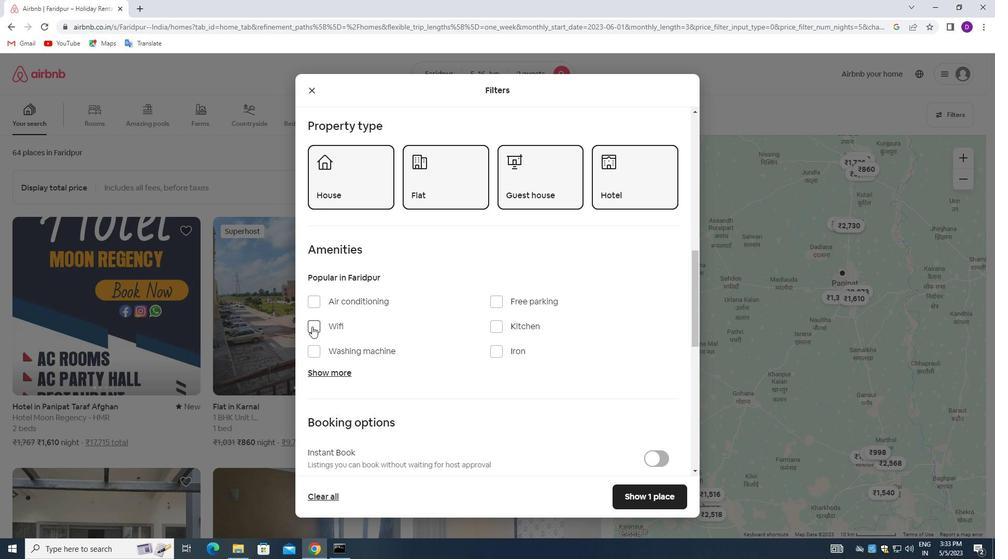 
Action: Mouse moved to (313, 352)
Screenshot: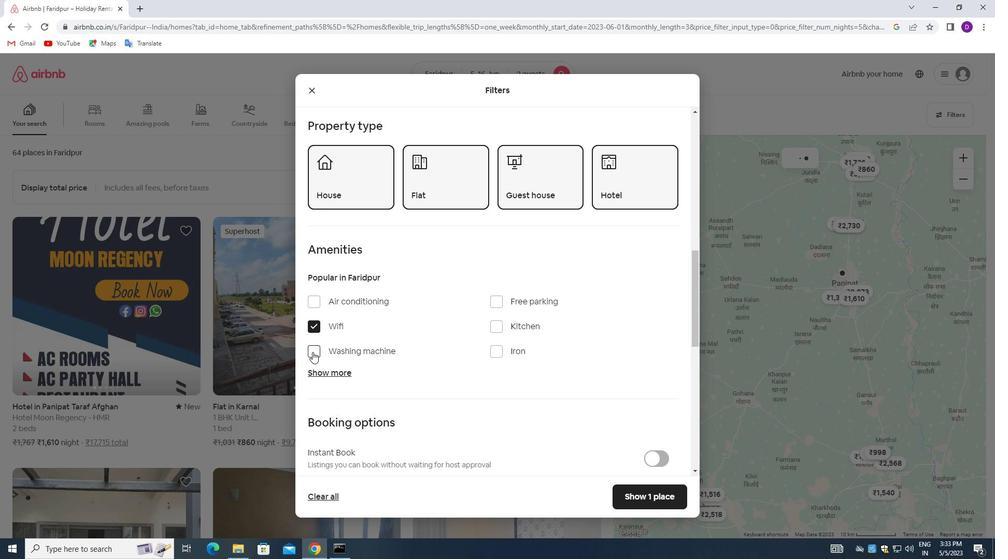 
Action: Mouse pressed left at (313, 352)
Screenshot: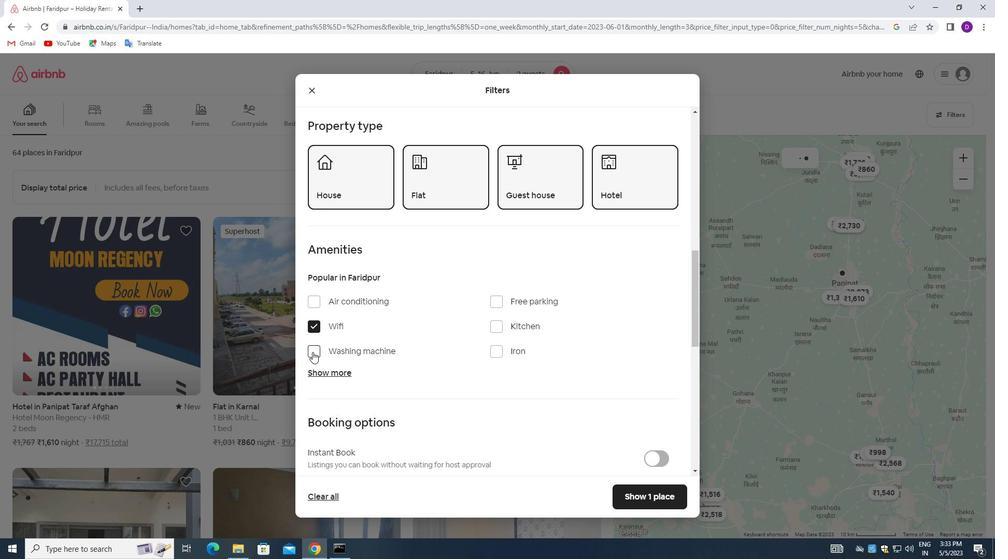 
Action: Mouse moved to (473, 356)
Screenshot: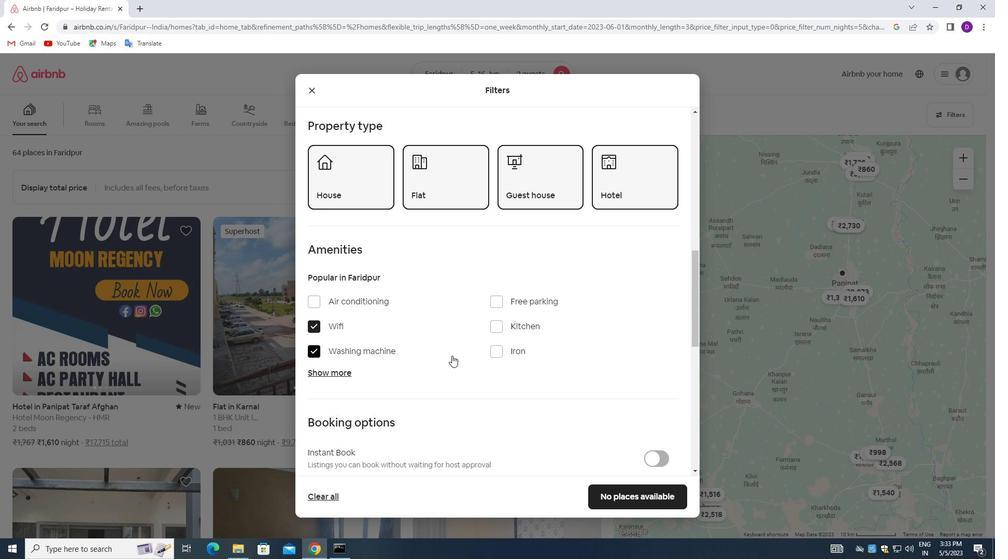 
Action: Mouse scrolled (473, 355) with delta (0, 0)
Screenshot: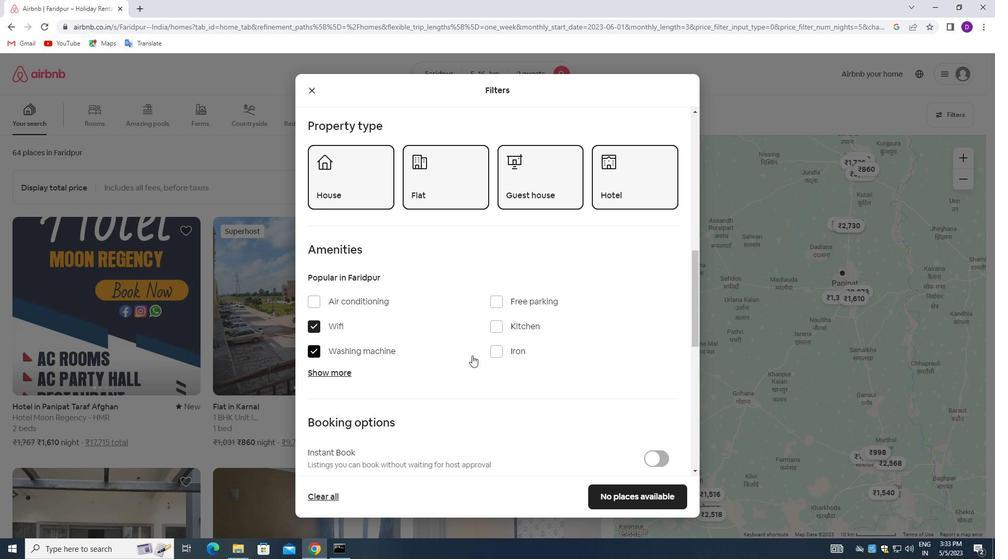 
Action: Mouse scrolled (473, 355) with delta (0, 0)
Screenshot: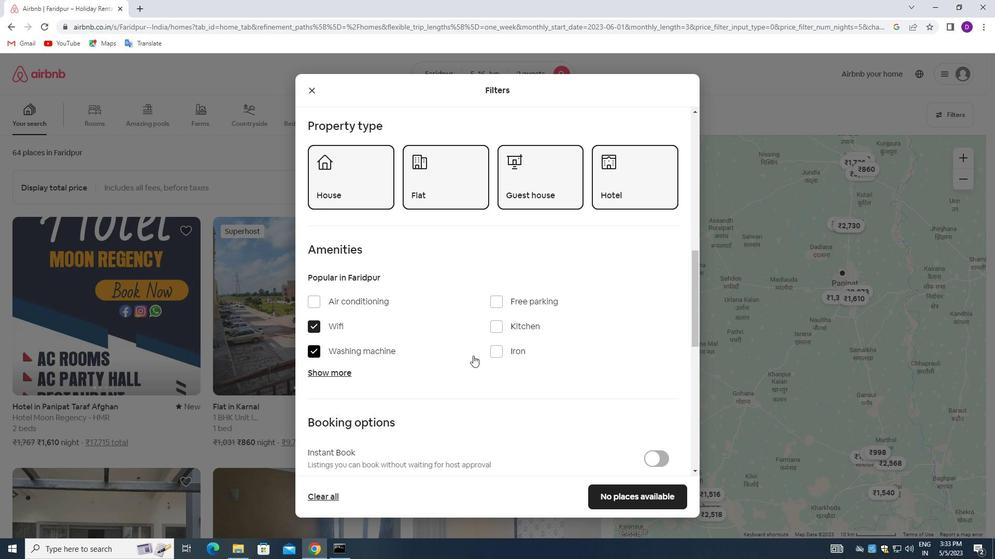 
Action: Mouse scrolled (473, 355) with delta (0, 0)
Screenshot: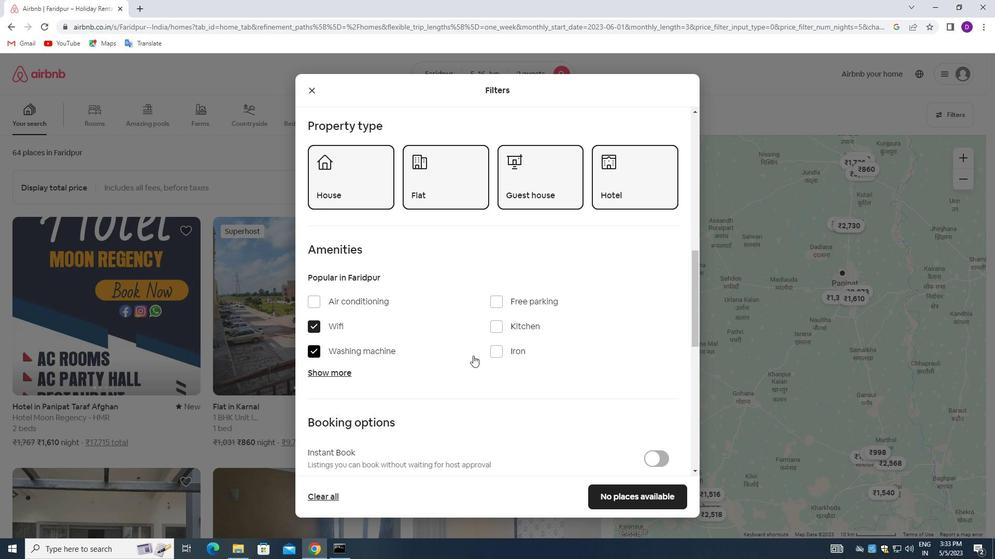 
Action: Mouse scrolled (473, 355) with delta (0, 0)
Screenshot: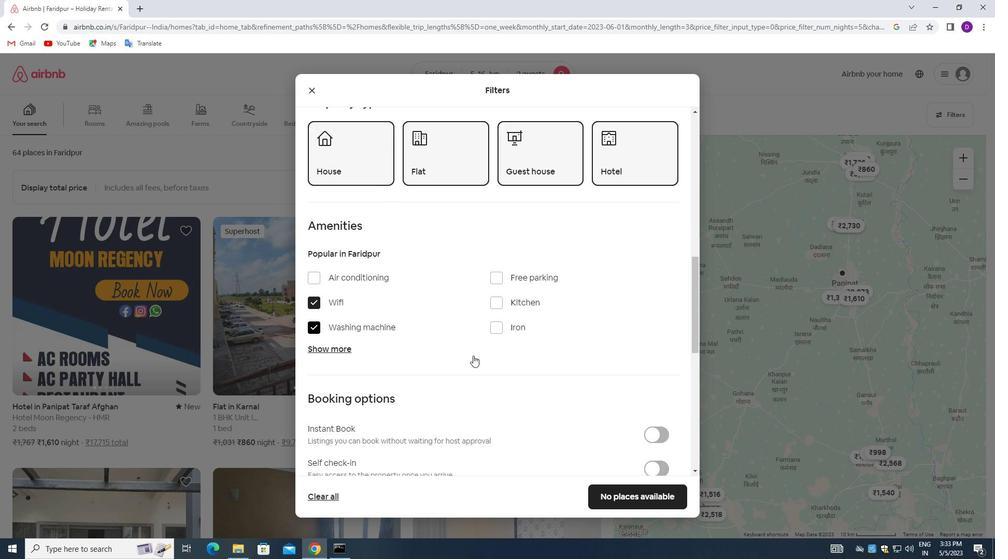 
Action: Mouse moved to (654, 287)
Screenshot: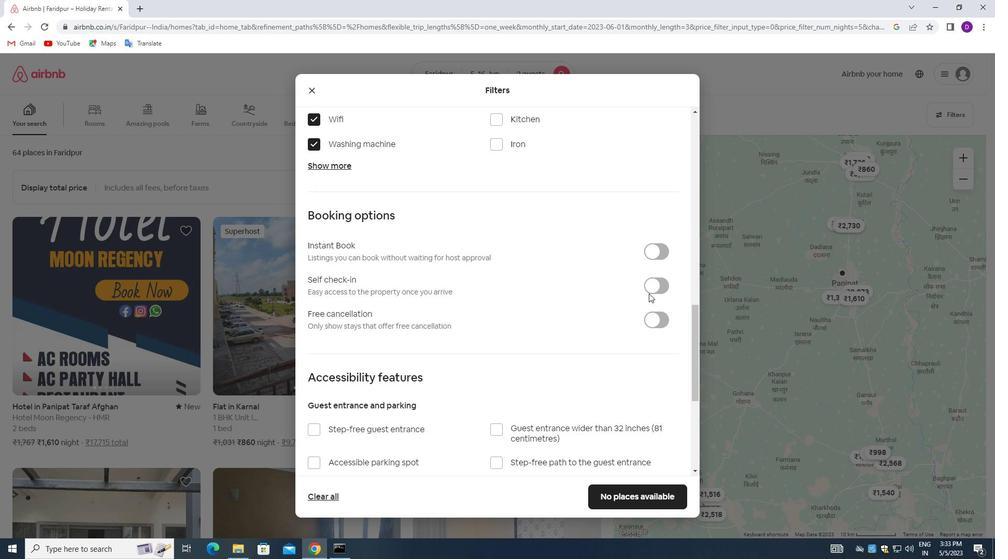 
Action: Mouse pressed left at (654, 287)
Screenshot: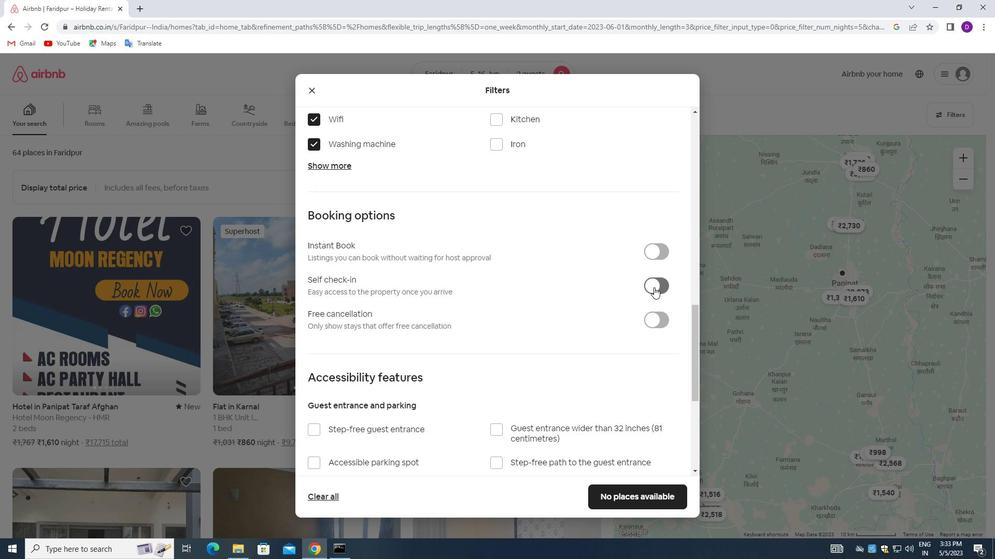 
Action: Mouse moved to (457, 360)
Screenshot: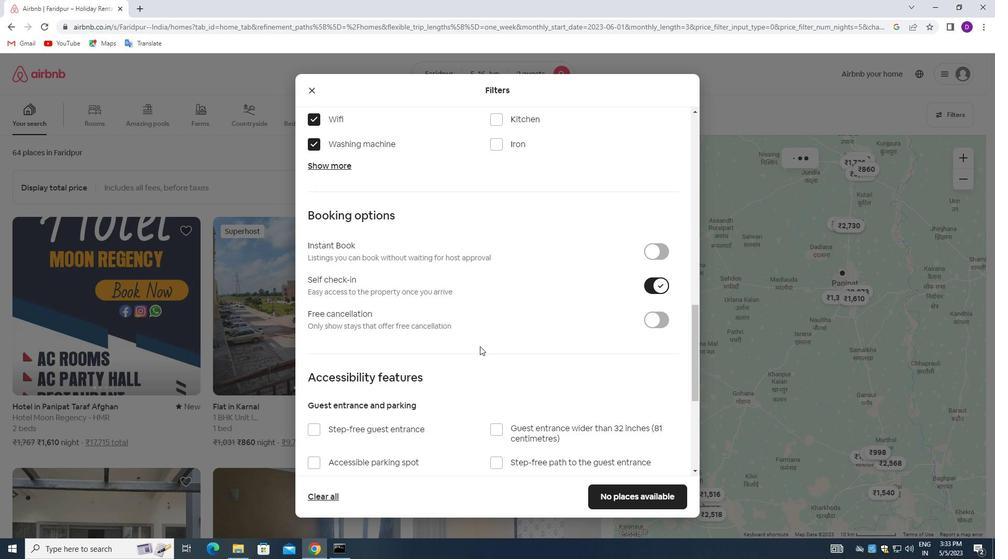 
Action: Mouse scrolled (457, 359) with delta (0, 0)
Screenshot: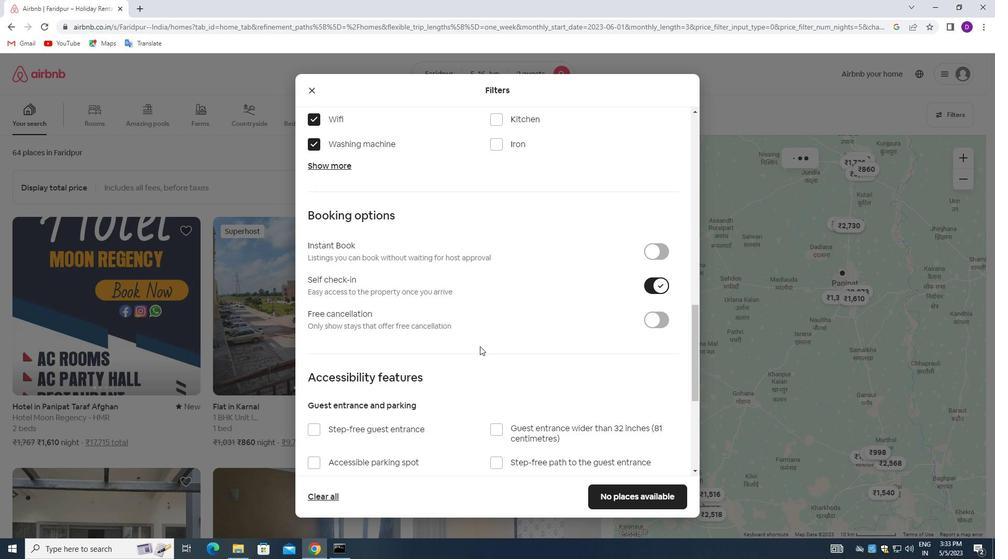 
Action: Mouse moved to (454, 364)
Screenshot: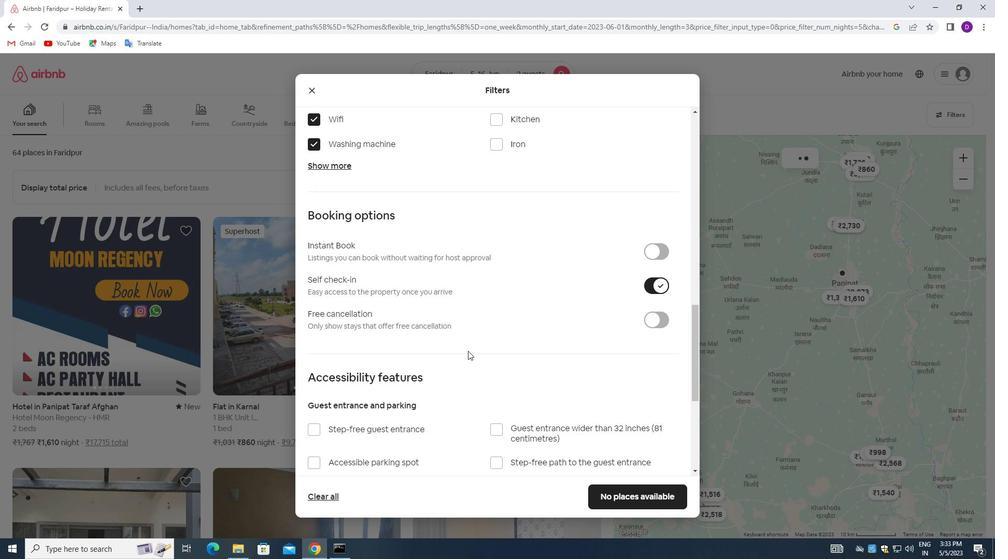 
Action: Mouse scrolled (454, 364) with delta (0, 0)
Screenshot: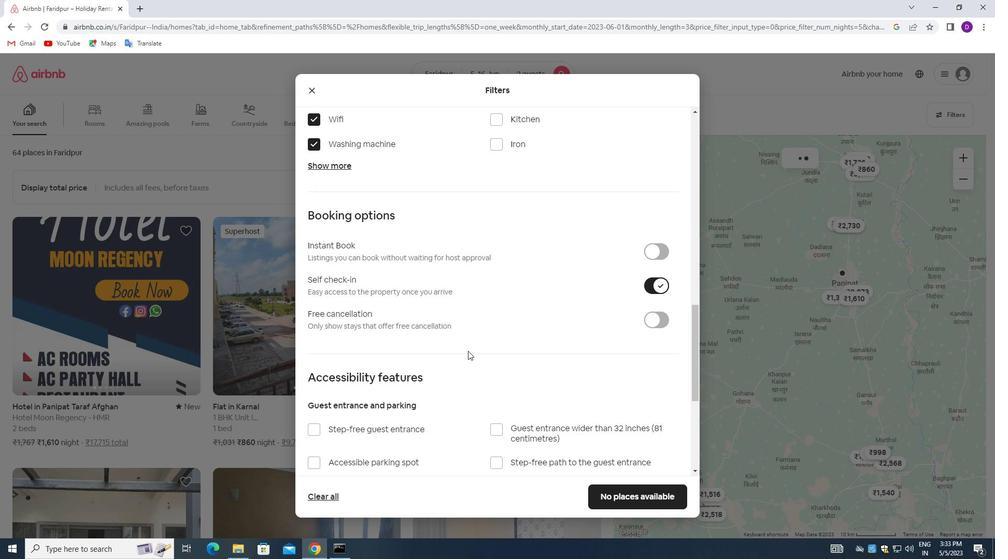 
Action: Mouse moved to (452, 366)
Screenshot: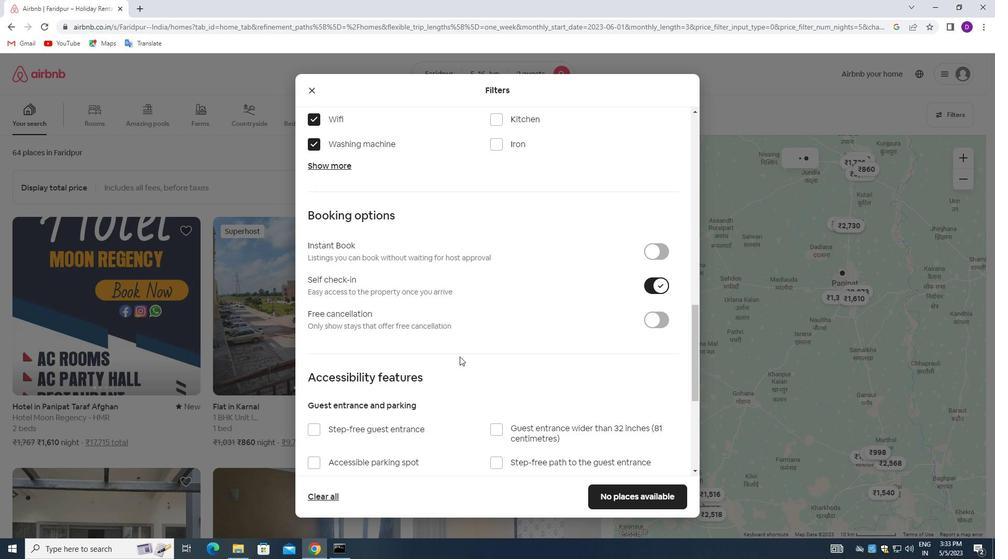 
Action: Mouse scrolled (452, 366) with delta (0, 0)
Screenshot: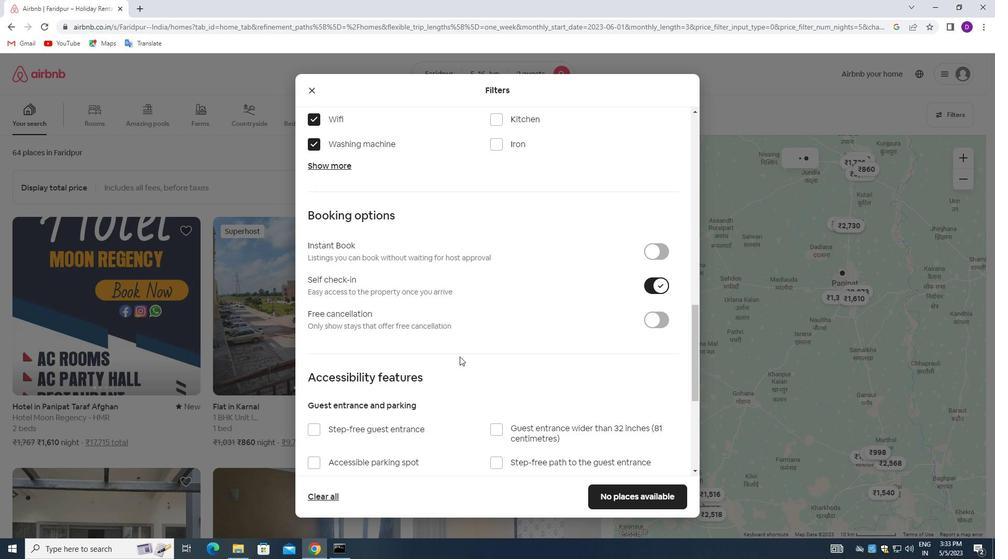 
Action: Mouse moved to (452, 367)
Screenshot: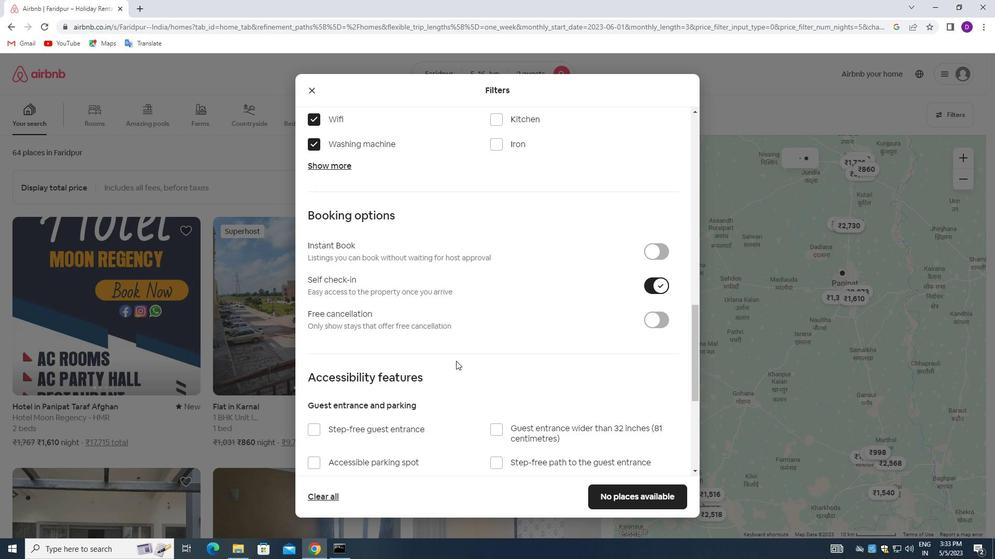 
Action: Mouse scrolled (452, 366) with delta (0, 0)
Screenshot: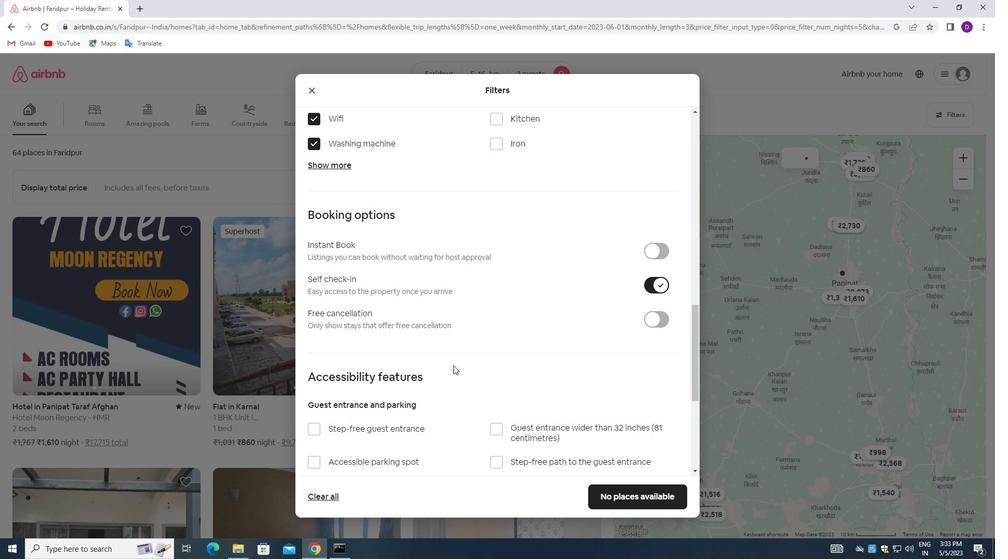 
Action: Mouse moved to (452, 368)
Screenshot: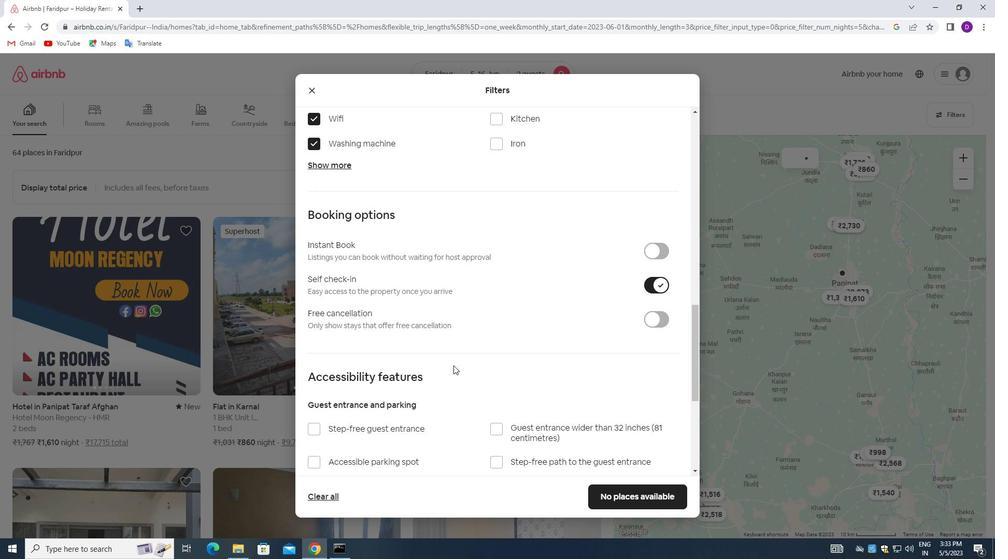 
Action: Mouse scrolled (452, 367) with delta (0, 0)
Screenshot: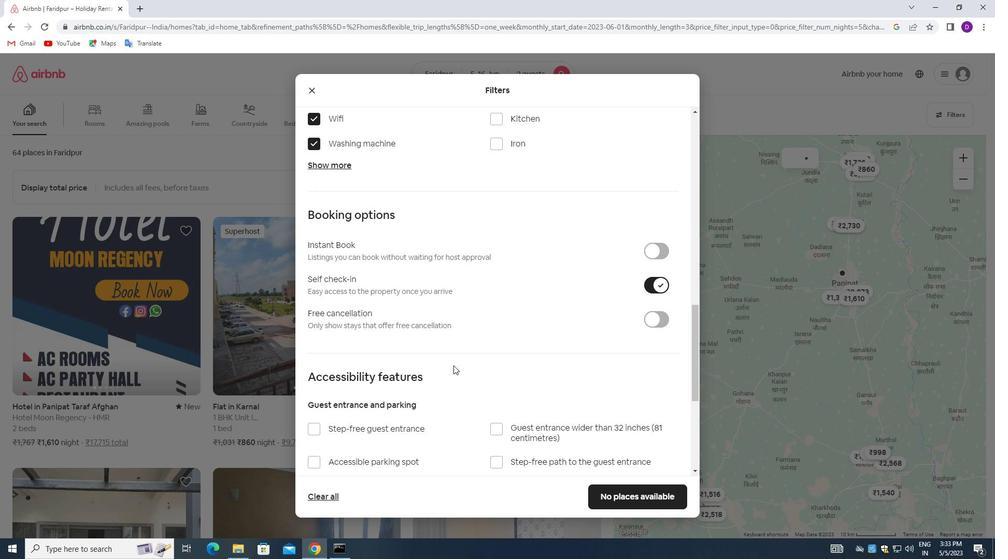 
Action: Mouse moved to (452, 369)
Screenshot: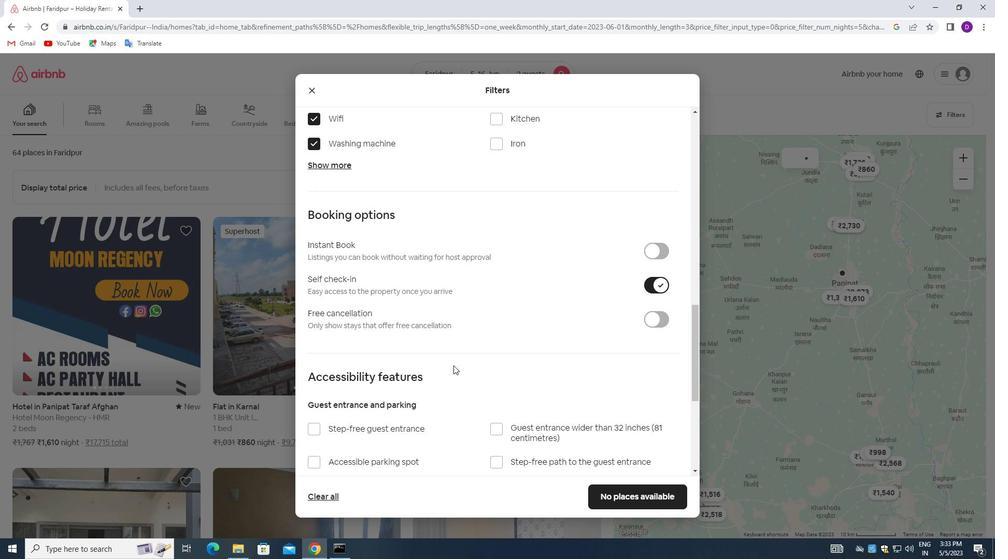 
Action: Mouse scrolled (452, 368) with delta (0, 0)
Screenshot: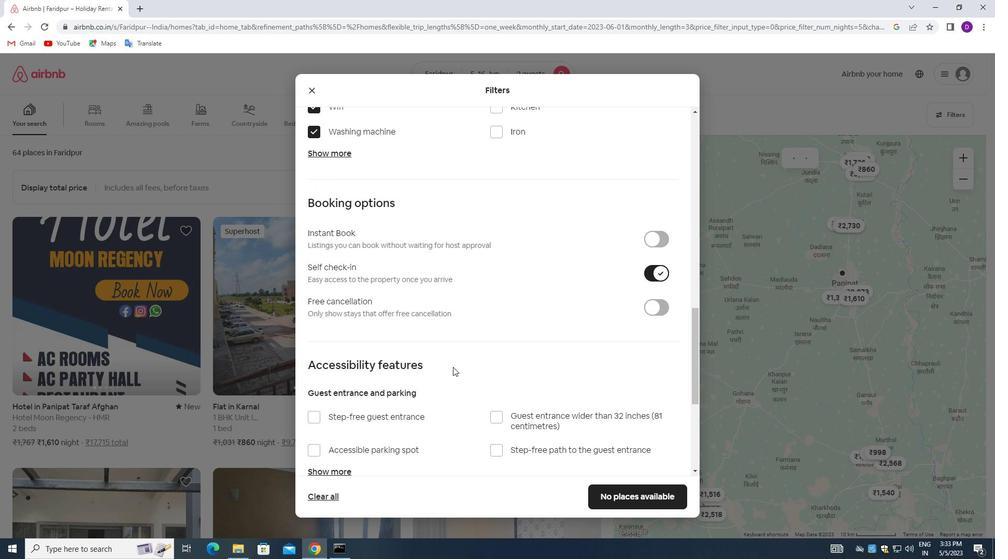 
Action: Mouse moved to (452, 369)
Screenshot: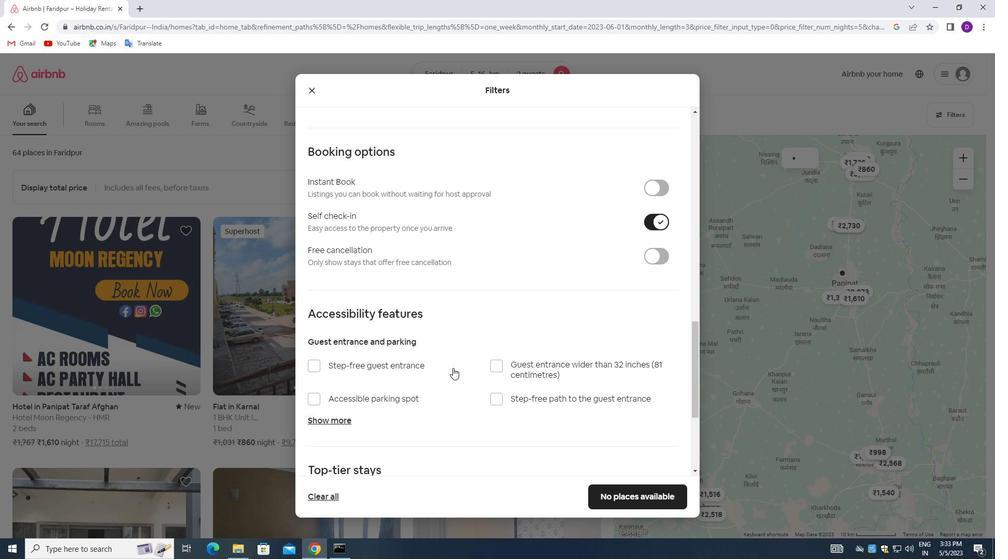 
Action: Mouse scrolled (452, 369) with delta (0, 0)
Screenshot: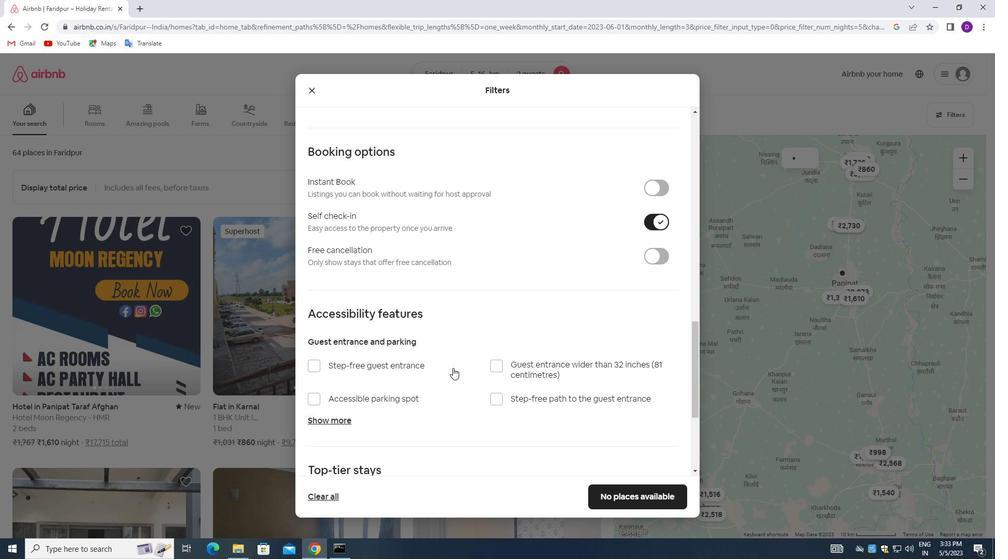 
Action: Mouse moved to (309, 422)
Screenshot: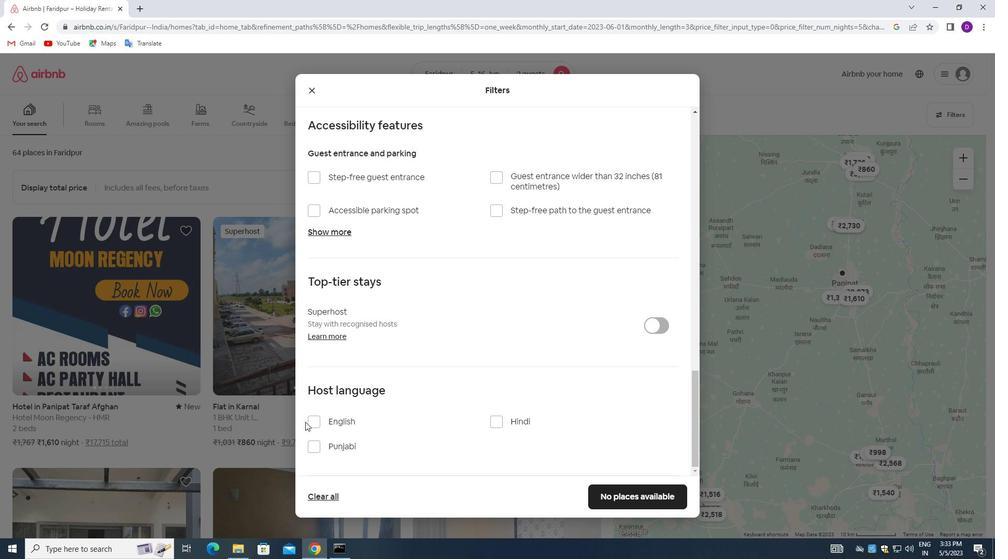 
Action: Mouse pressed left at (309, 422)
Screenshot: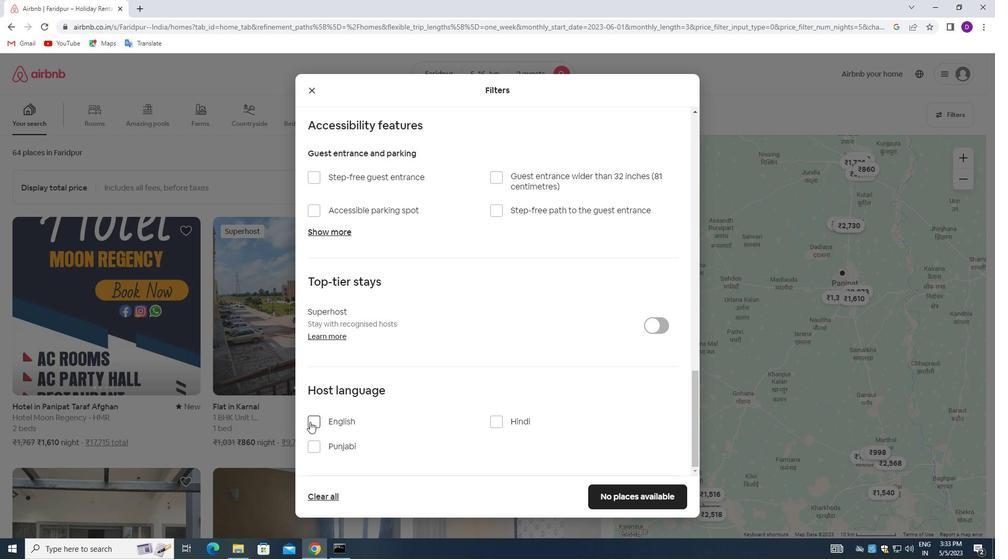 
Action: Mouse moved to (594, 488)
Screenshot: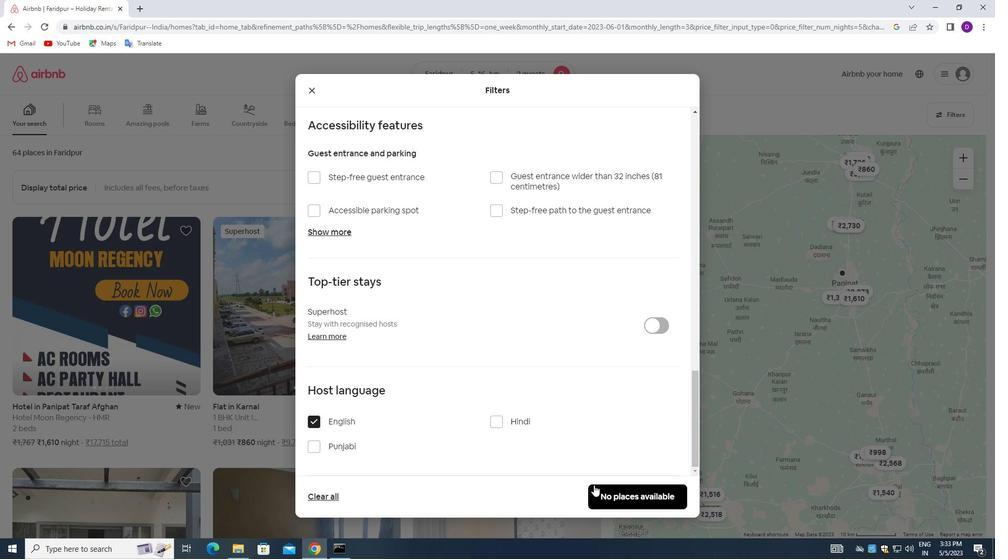 
Action: Mouse pressed left at (594, 488)
Screenshot: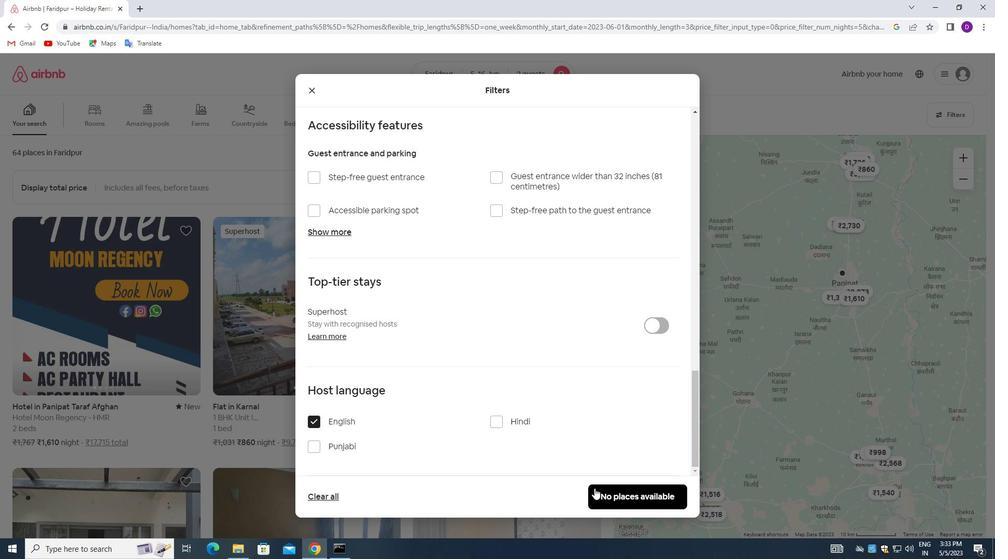 
Action: Mouse moved to (524, 334)
Screenshot: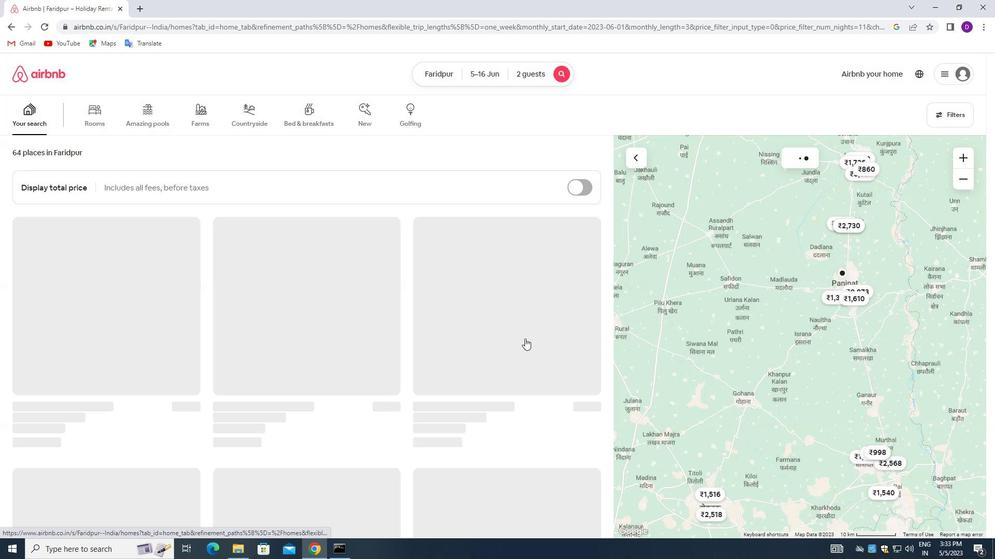 
